 Task: Create a blank project AgileResolve with privacy Public and default view as List and in the team Taskers . Create three sections in the project as To-Do, Doing and Done
Action: Mouse moved to (710, 573)
Screenshot: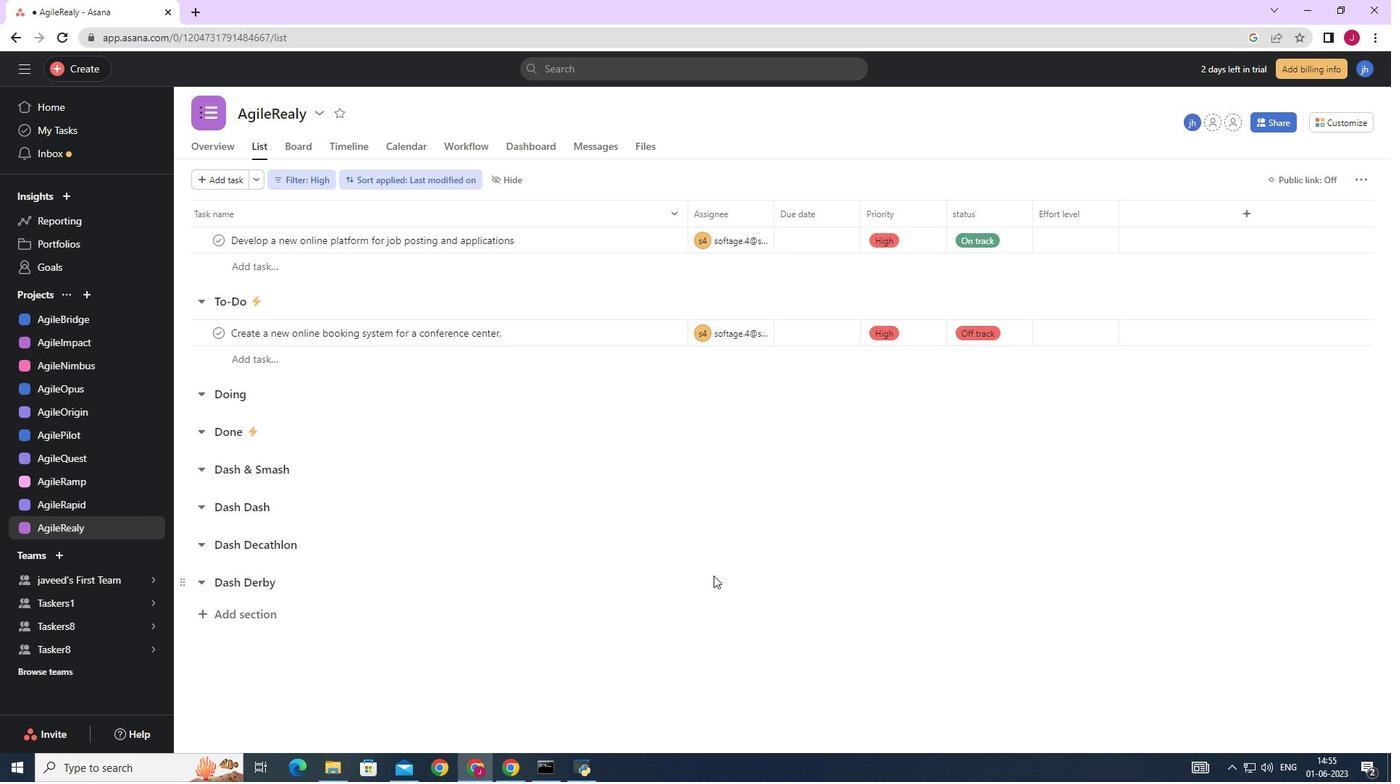 
Action: Mouse scrolled (710, 574) with delta (0, 0)
Screenshot: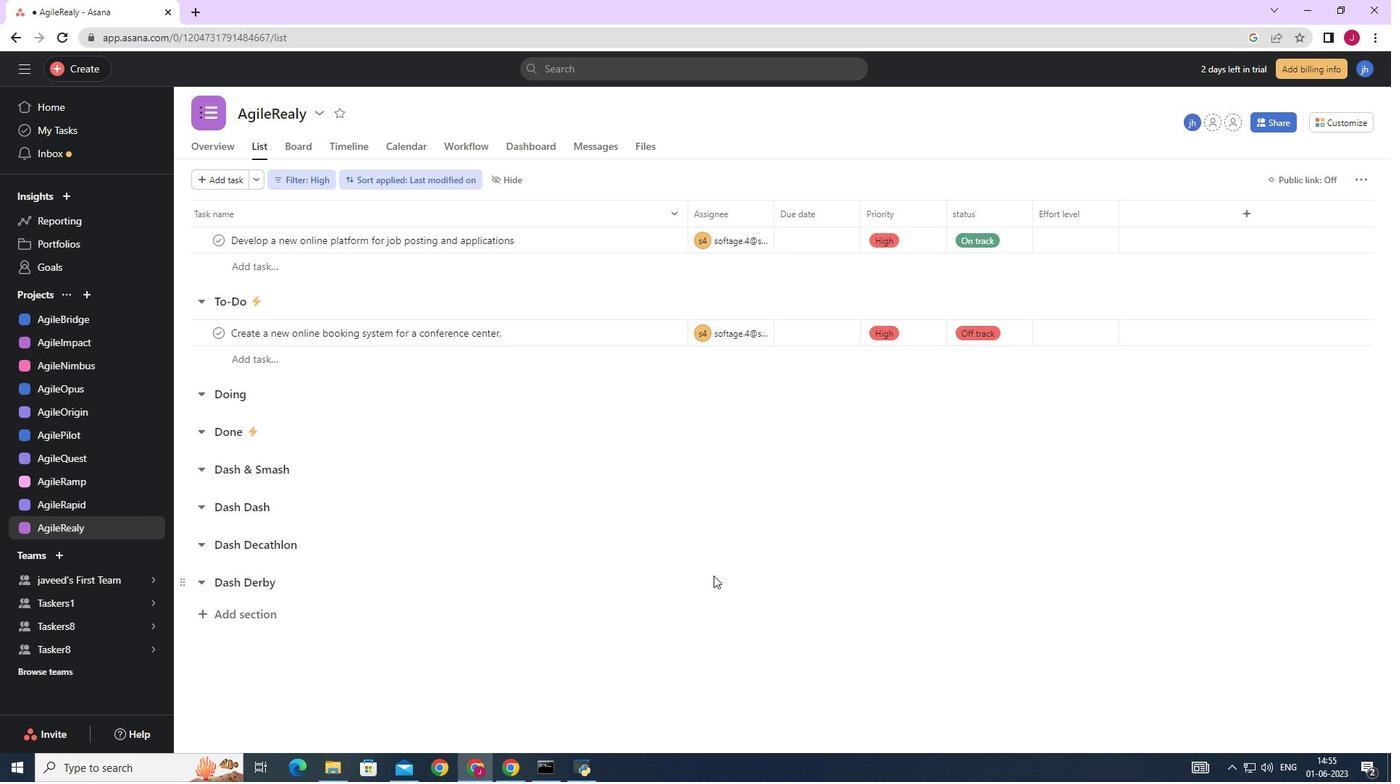 
Action: Mouse moved to (86, 294)
Screenshot: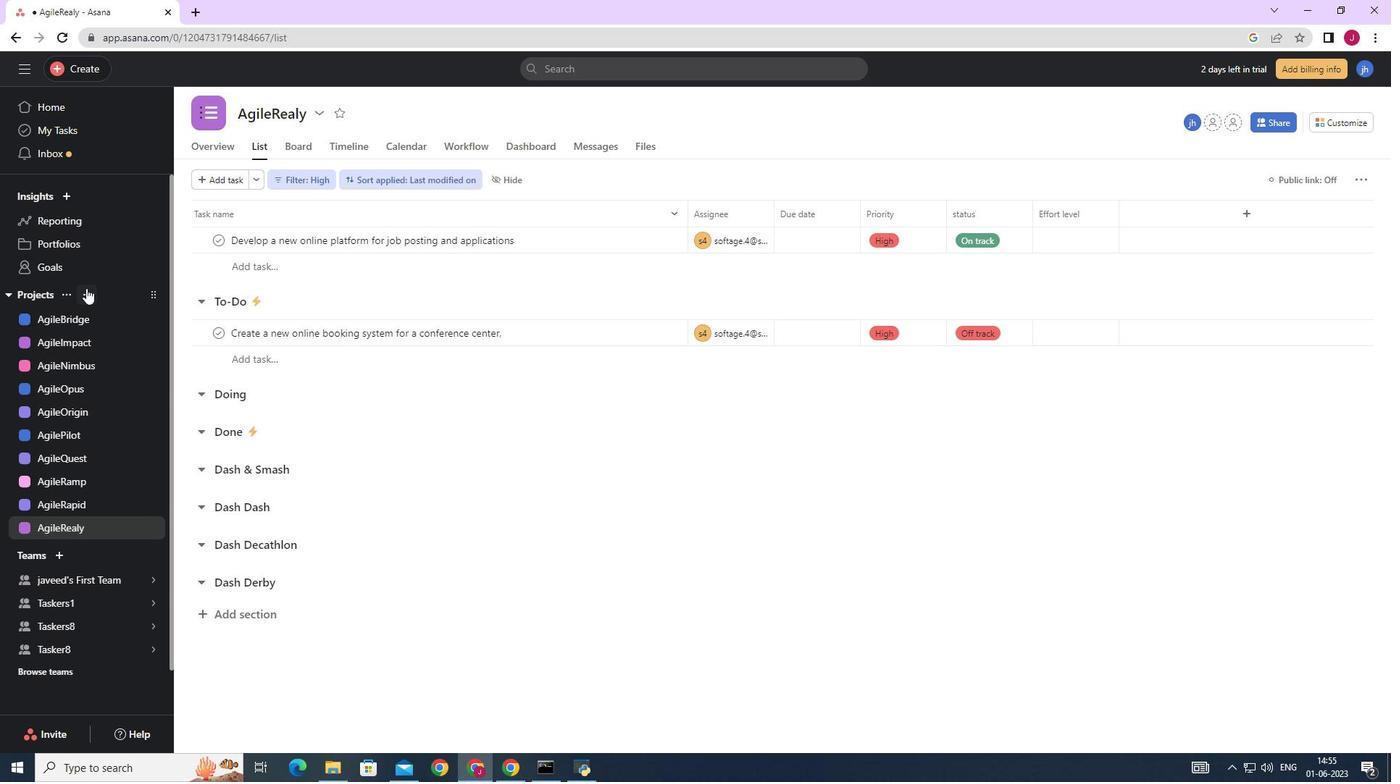 
Action: Mouse pressed left at (86, 294)
Screenshot: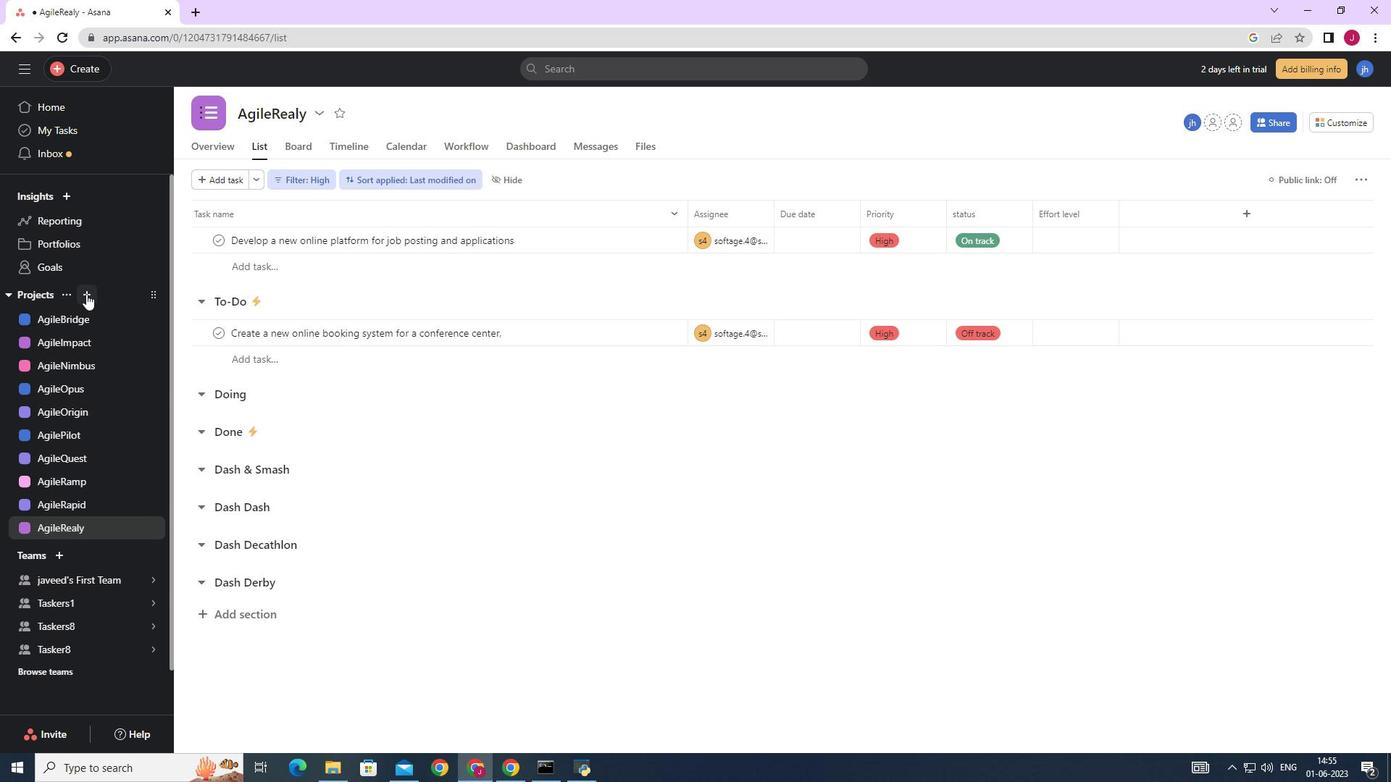 
Action: Mouse moved to (140, 323)
Screenshot: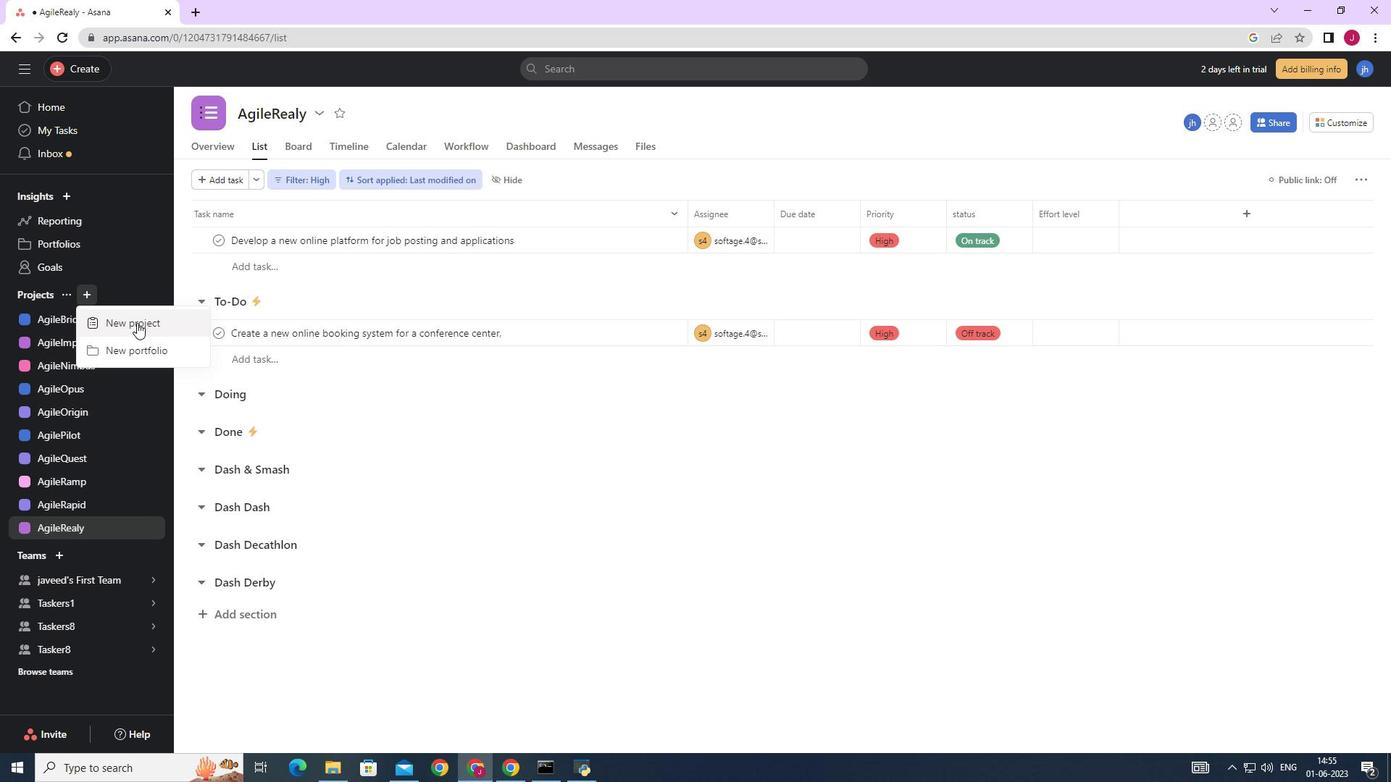 
Action: Mouse pressed left at (140, 323)
Screenshot: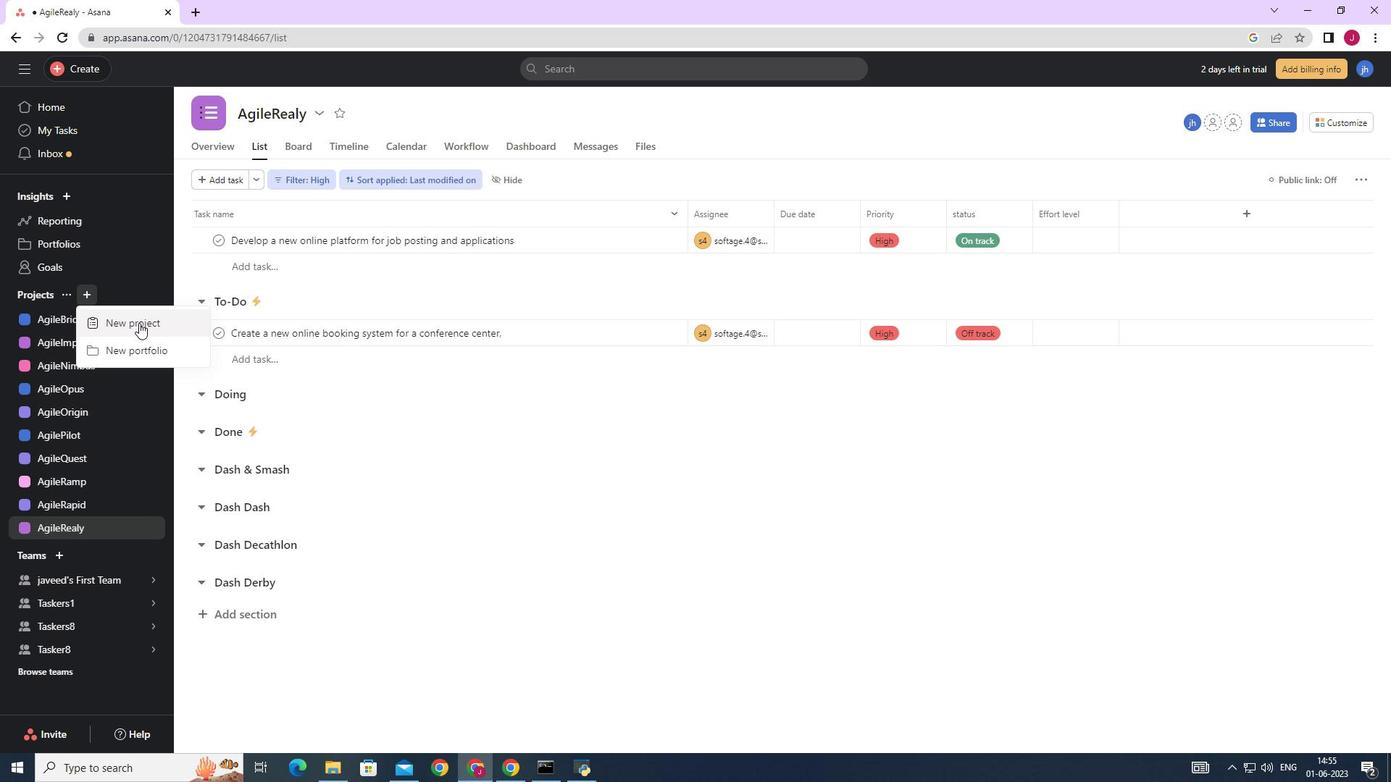 
Action: Mouse moved to (596, 294)
Screenshot: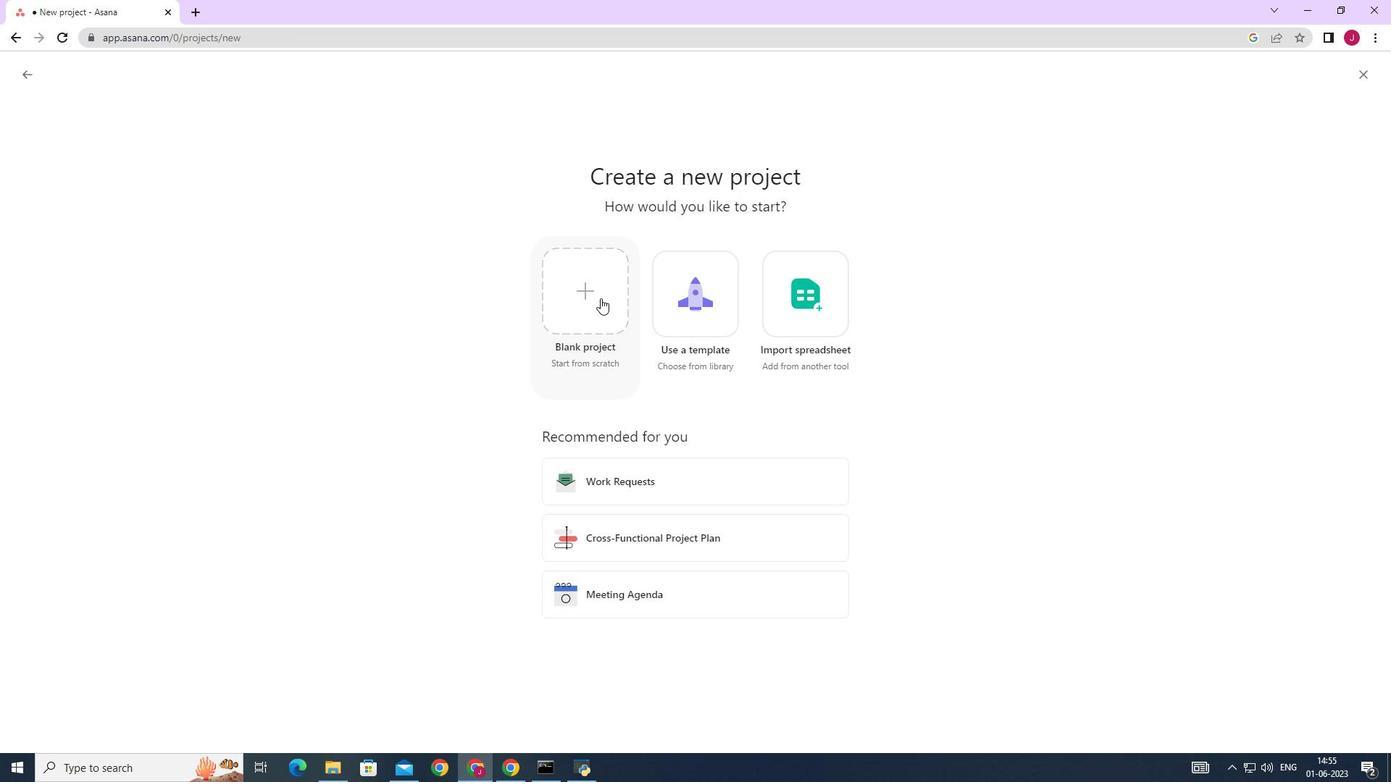 
Action: Mouse pressed left at (596, 294)
Screenshot: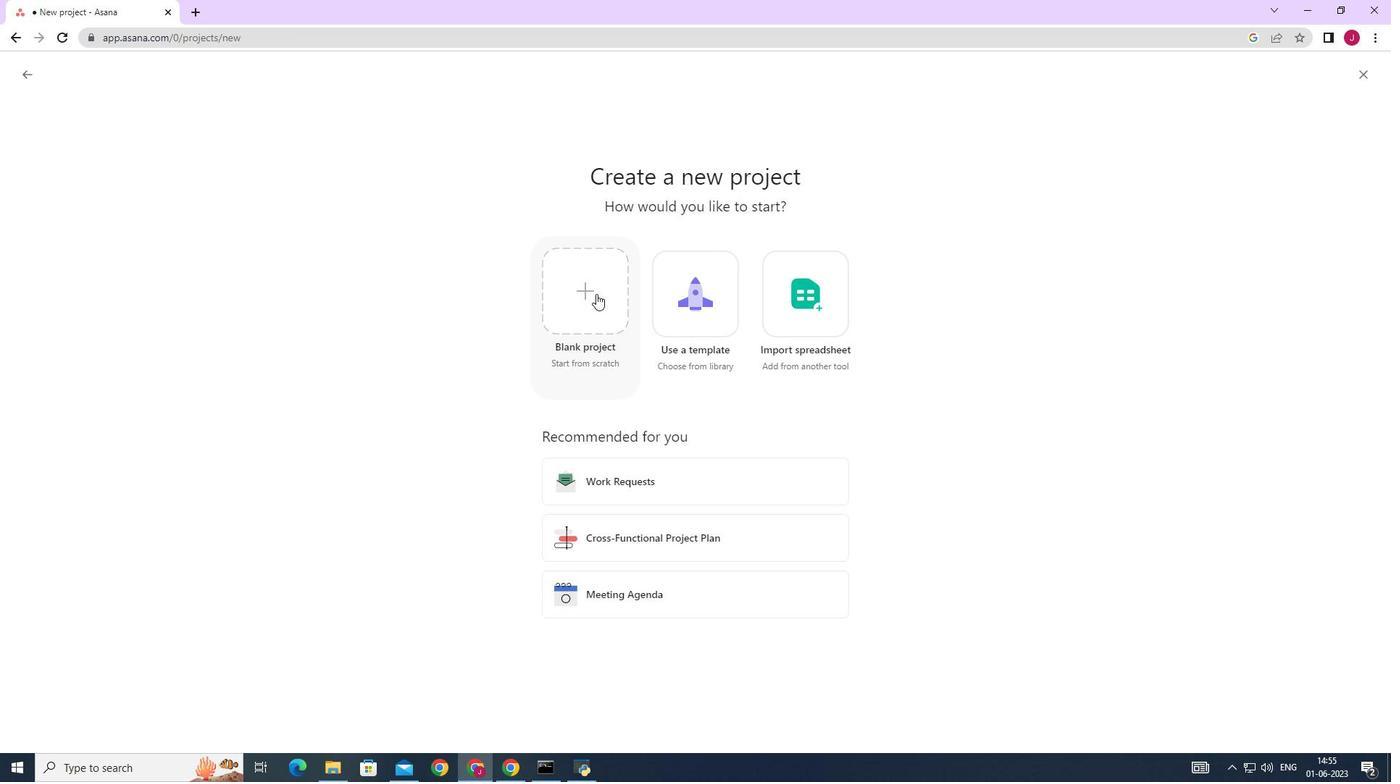 
Action: Mouse moved to (432, 202)
Screenshot: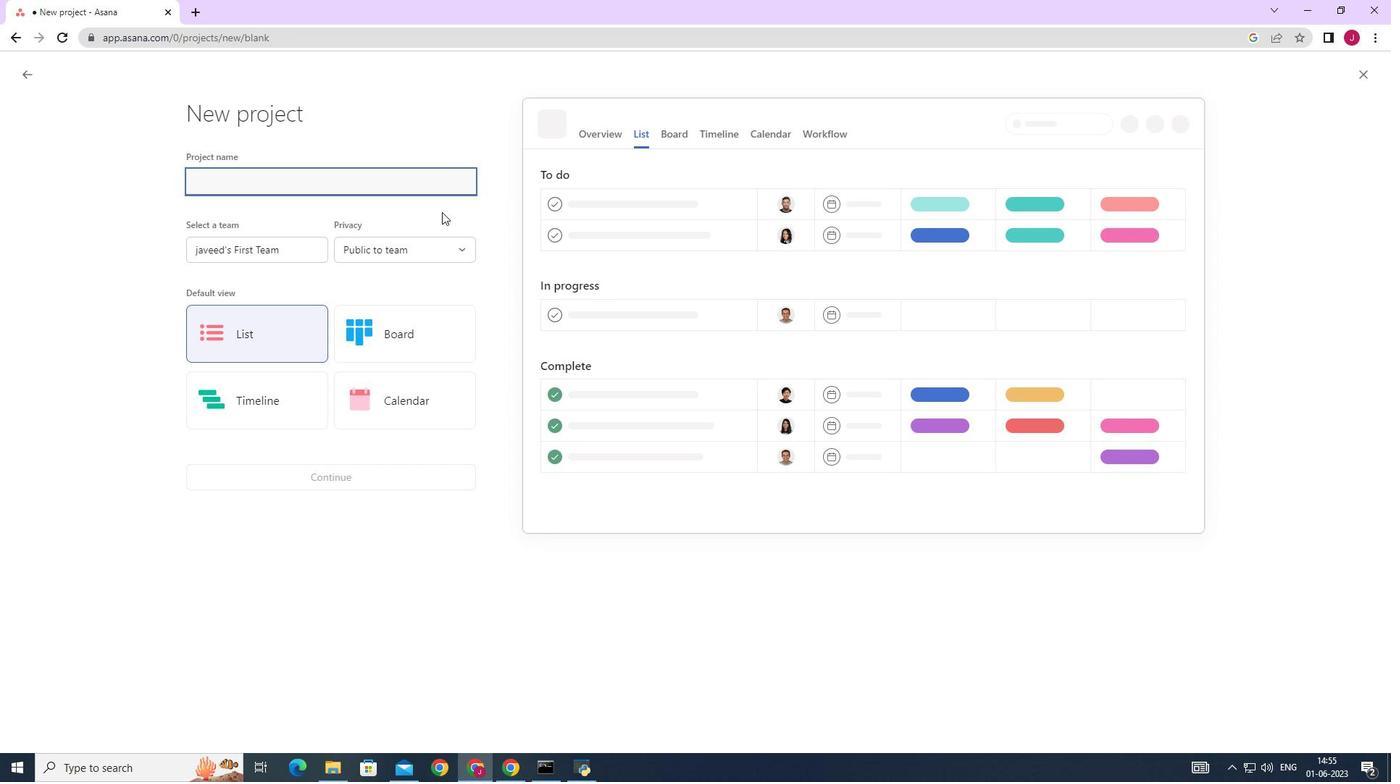 
Action: Key pressed <Key.caps_lock>A<Key.caps_lock>gile<Key.caps_lock>R<Key.caps_lock>esolve
Screenshot: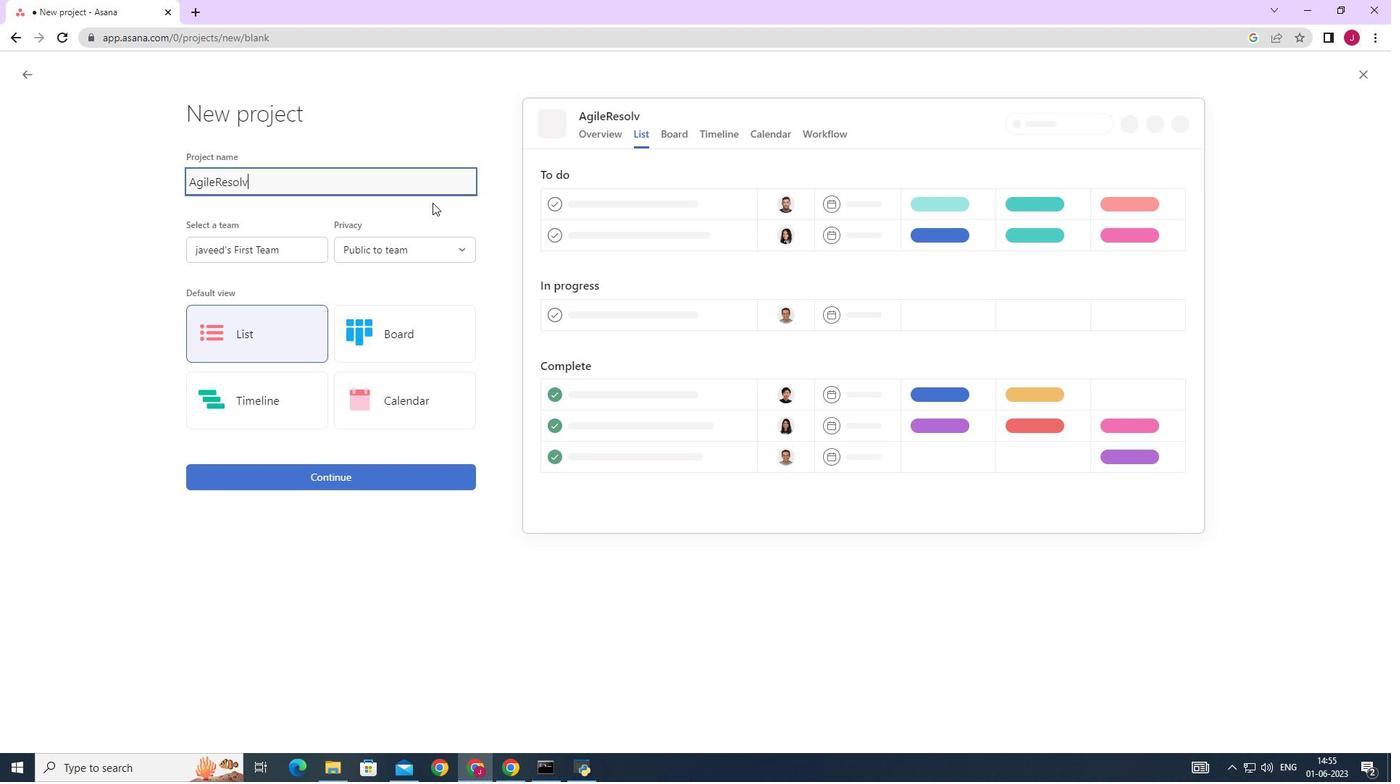 
Action: Mouse moved to (291, 250)
Screenshot: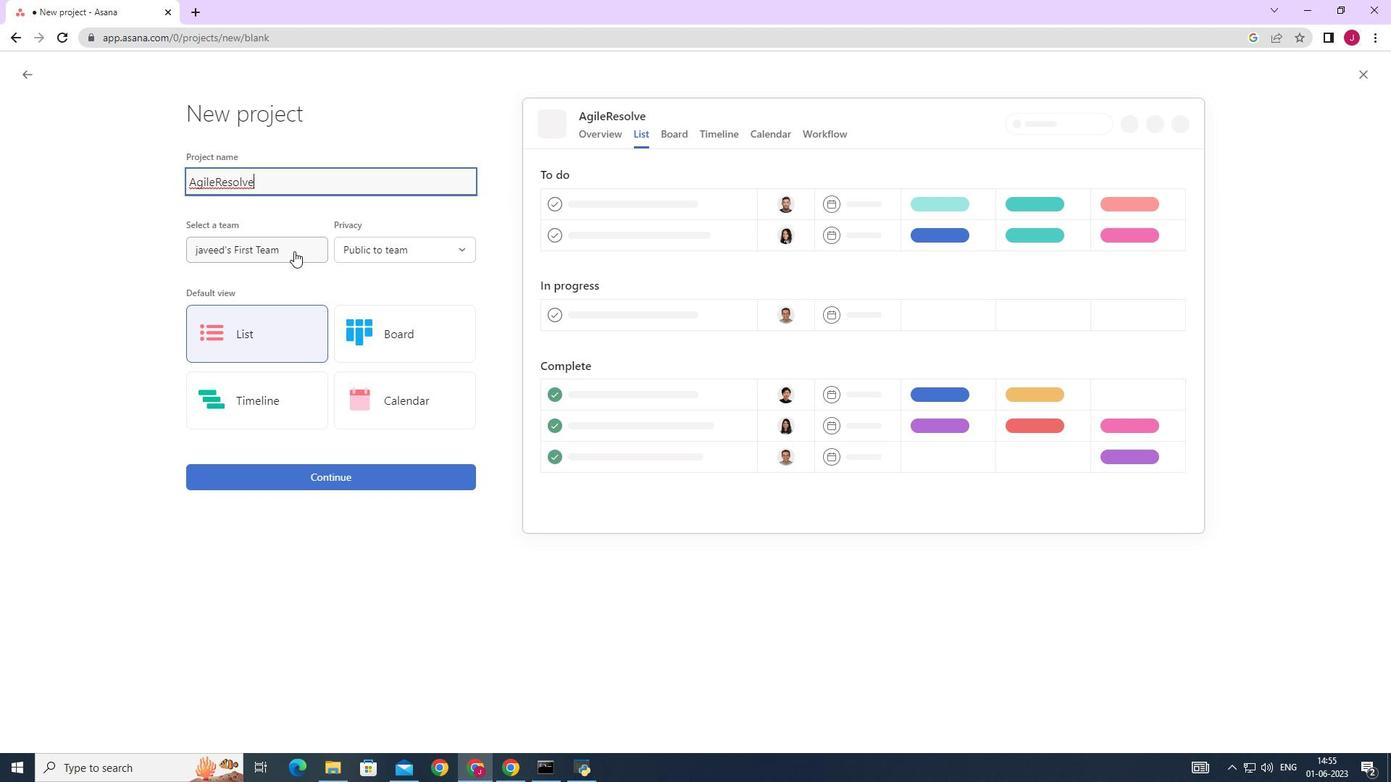 
Action: Mouse pressed left at (291, 250)
Screenshot: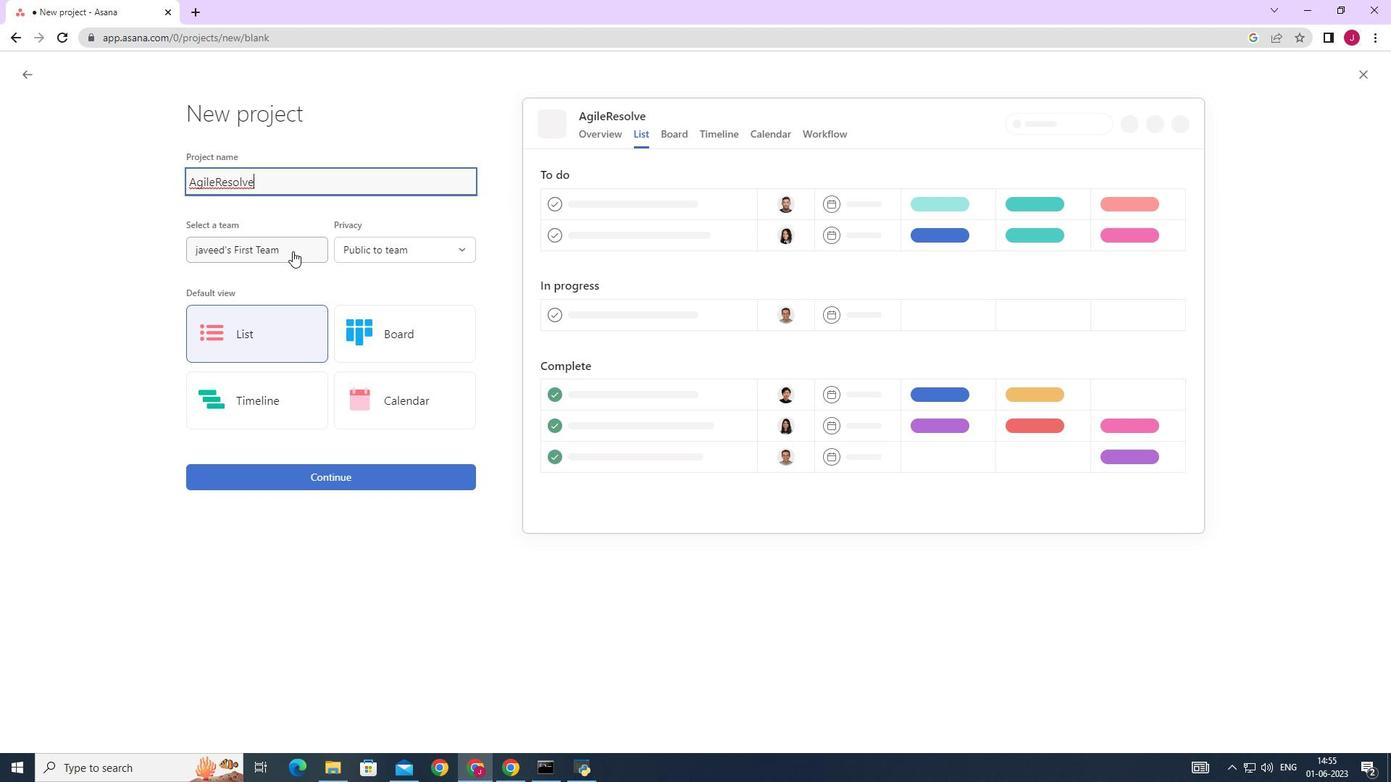 
Action: Mouse moved to (243, 306)
Screenshot: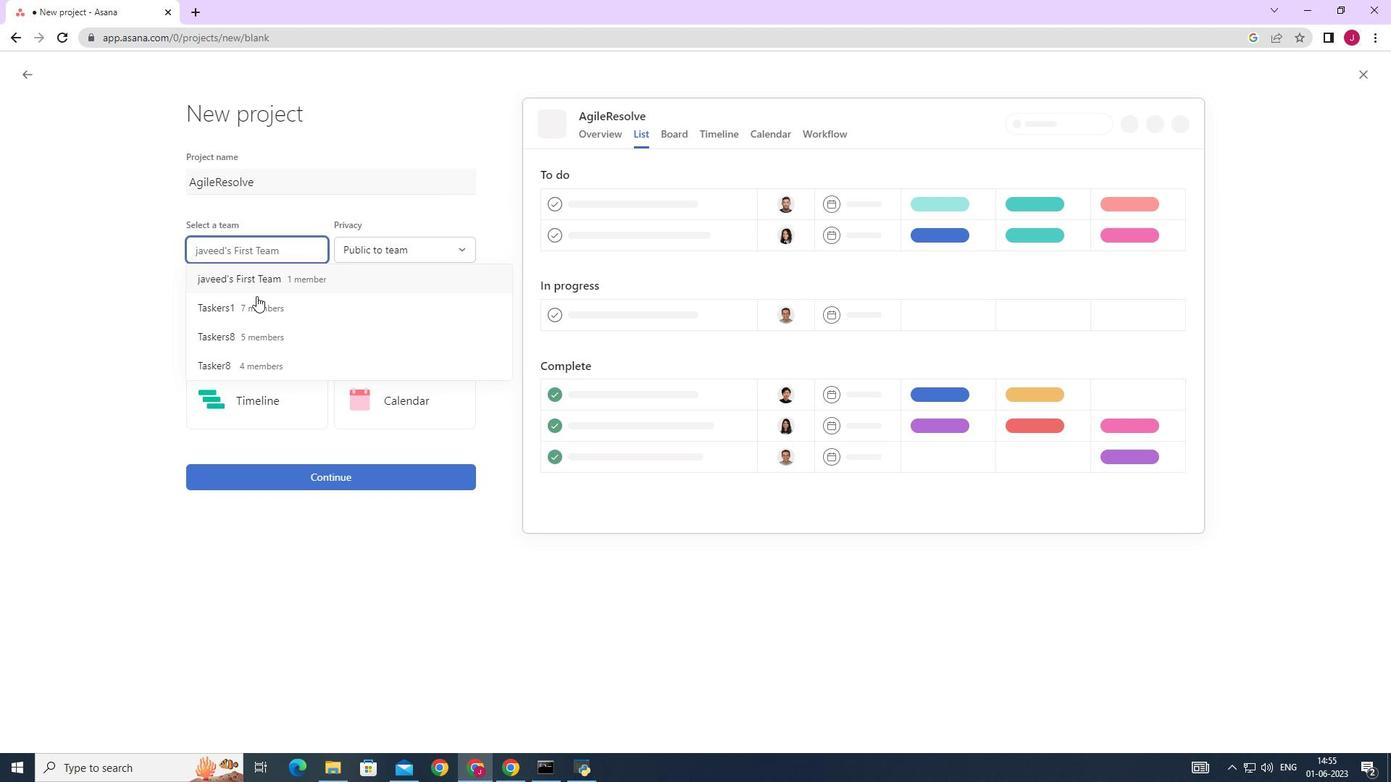 
Action: Mouse pressed left at (243, 306)
Screenshot: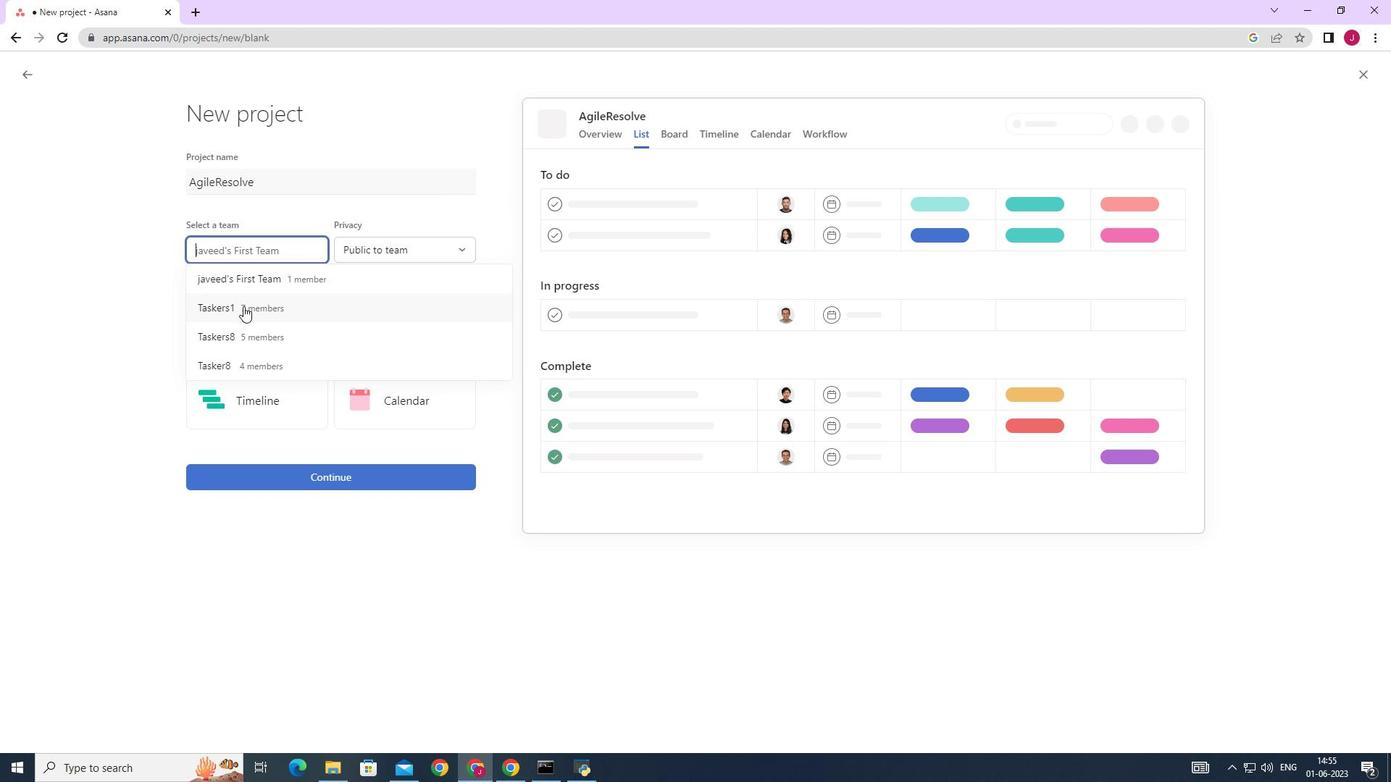 
Action: Mouse moved to (378, 241)
Screenshot: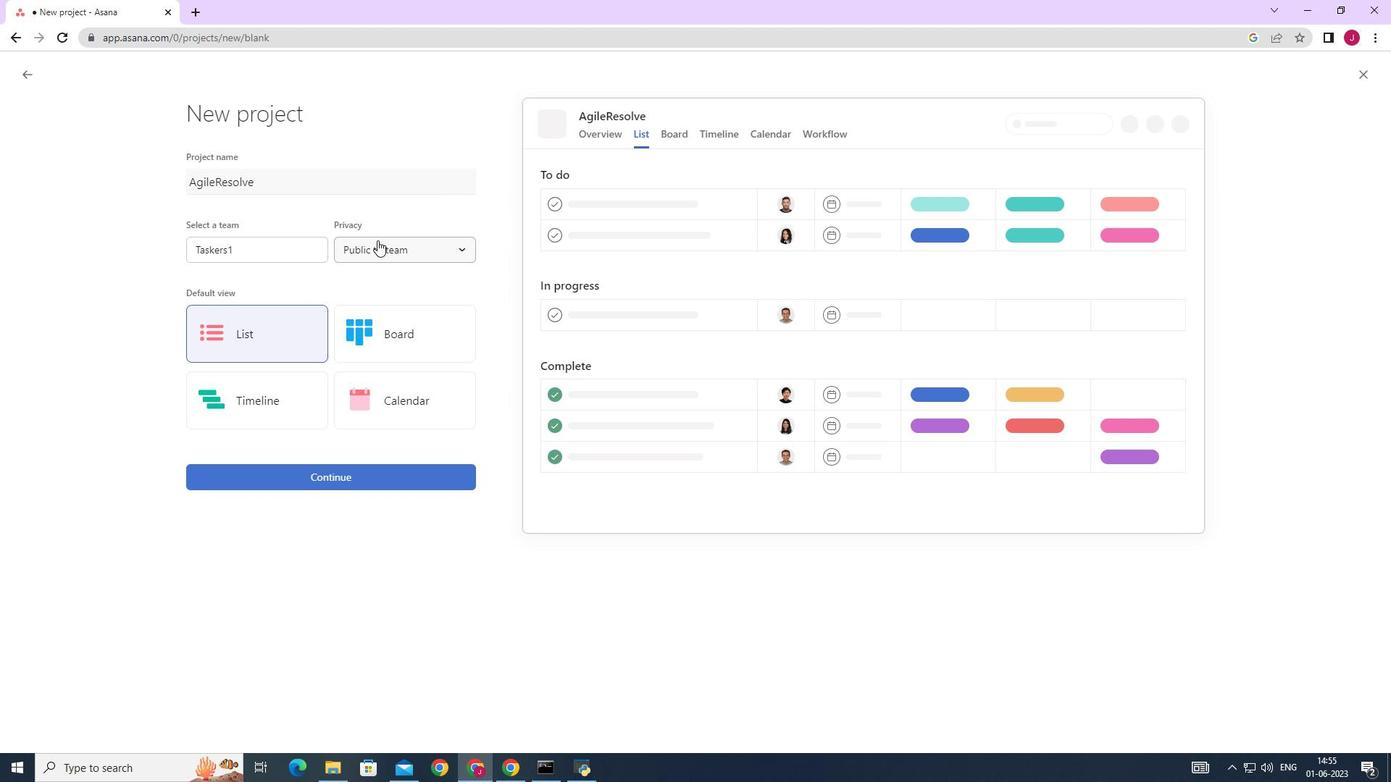 
Action: Mouse pressed left at (378, 241)
Screenshot: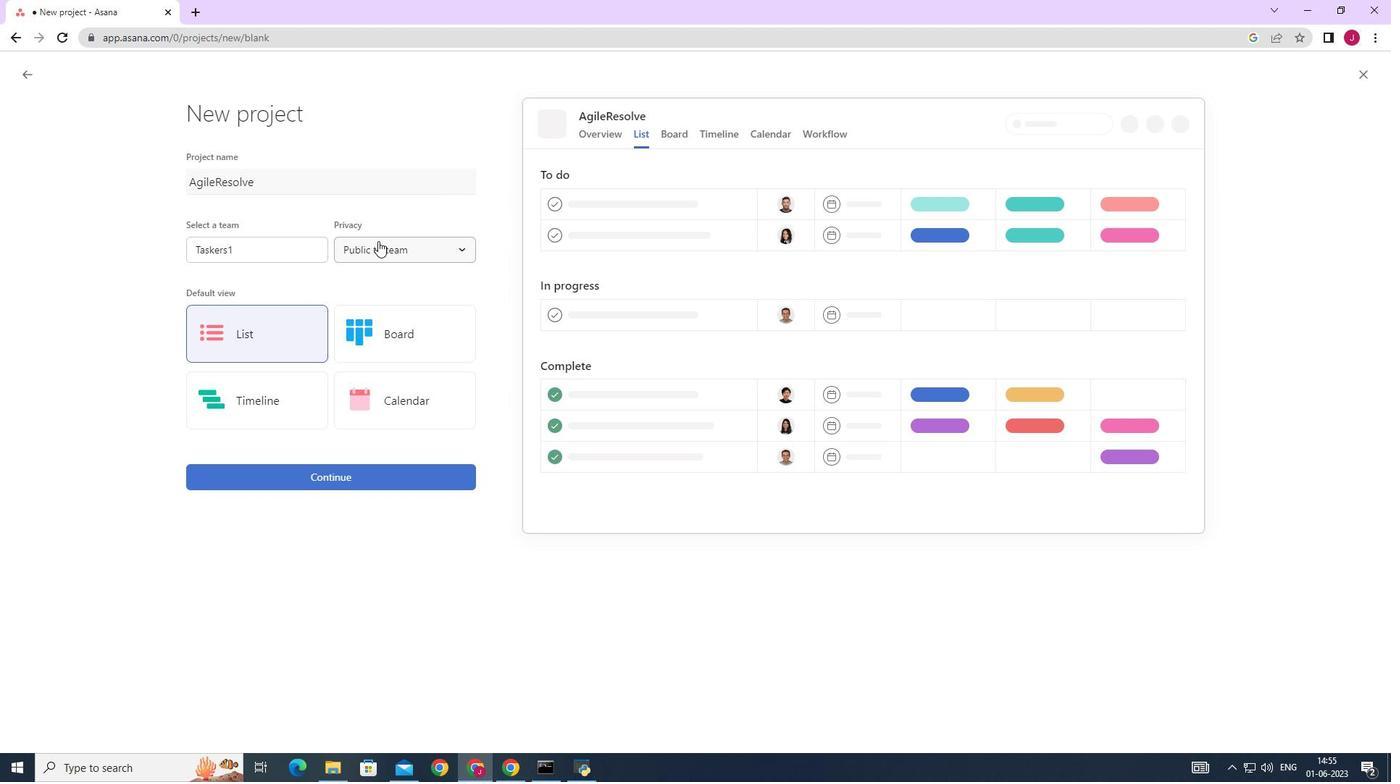 
Action: Mouse moved to (398, 281)
Screenshot: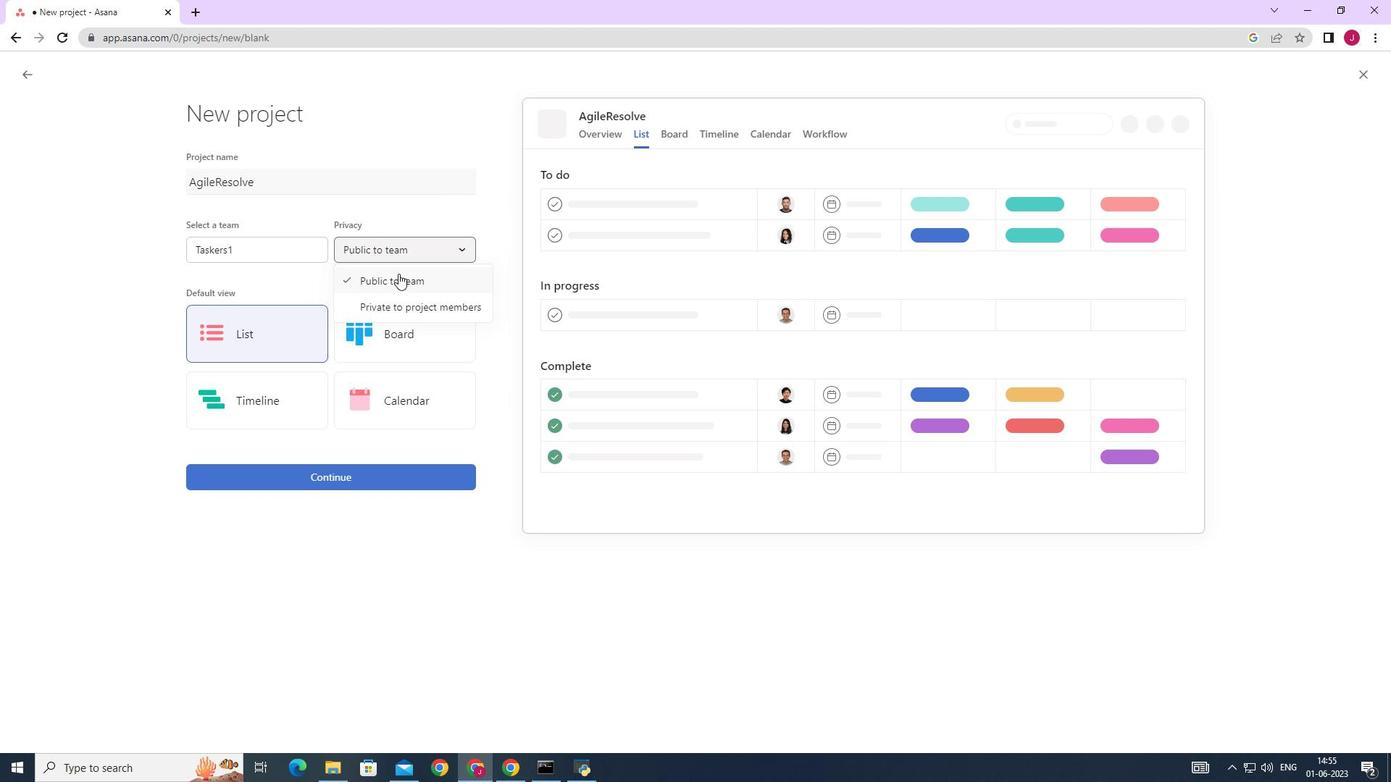 
Action: Mouse pressed left at (398, 281)
Screenshot: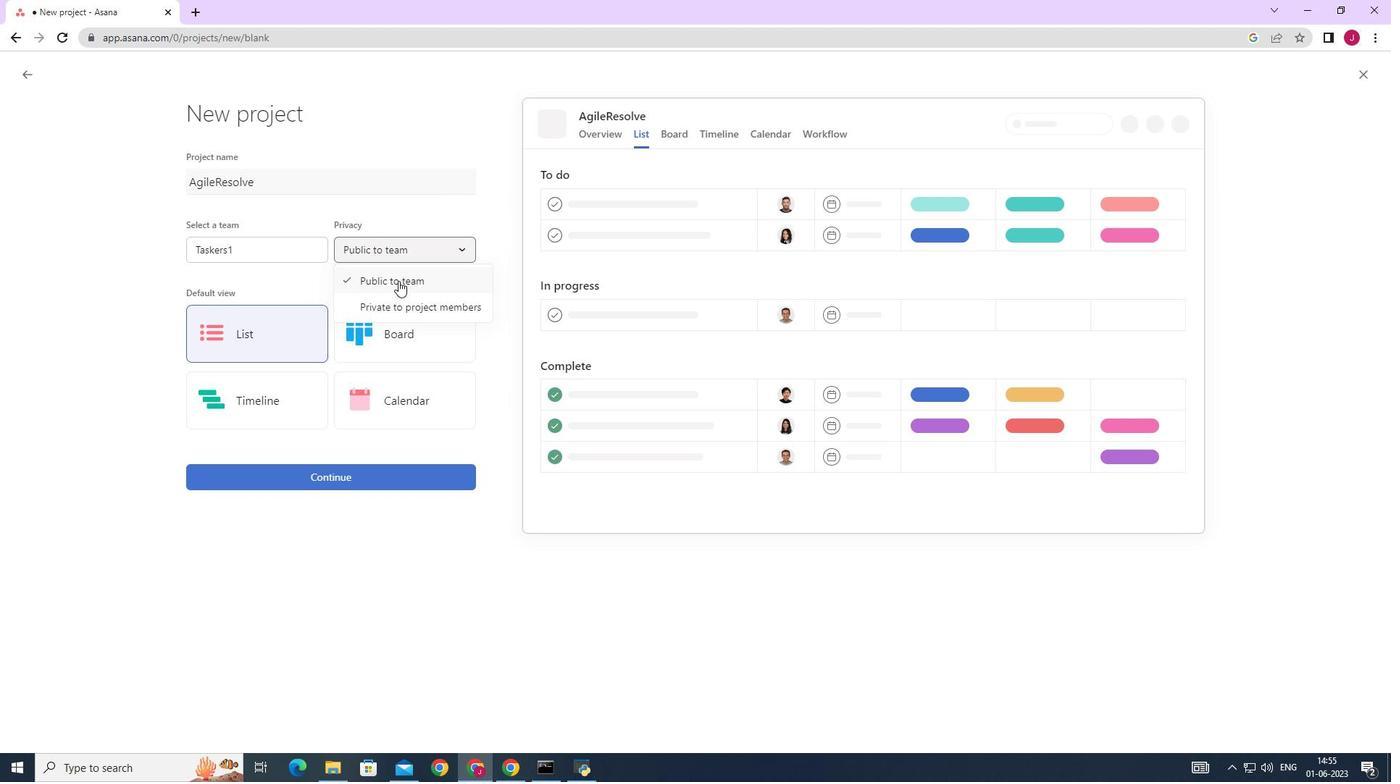 
Action: Mouse moved to (298, 342)
Screenshot: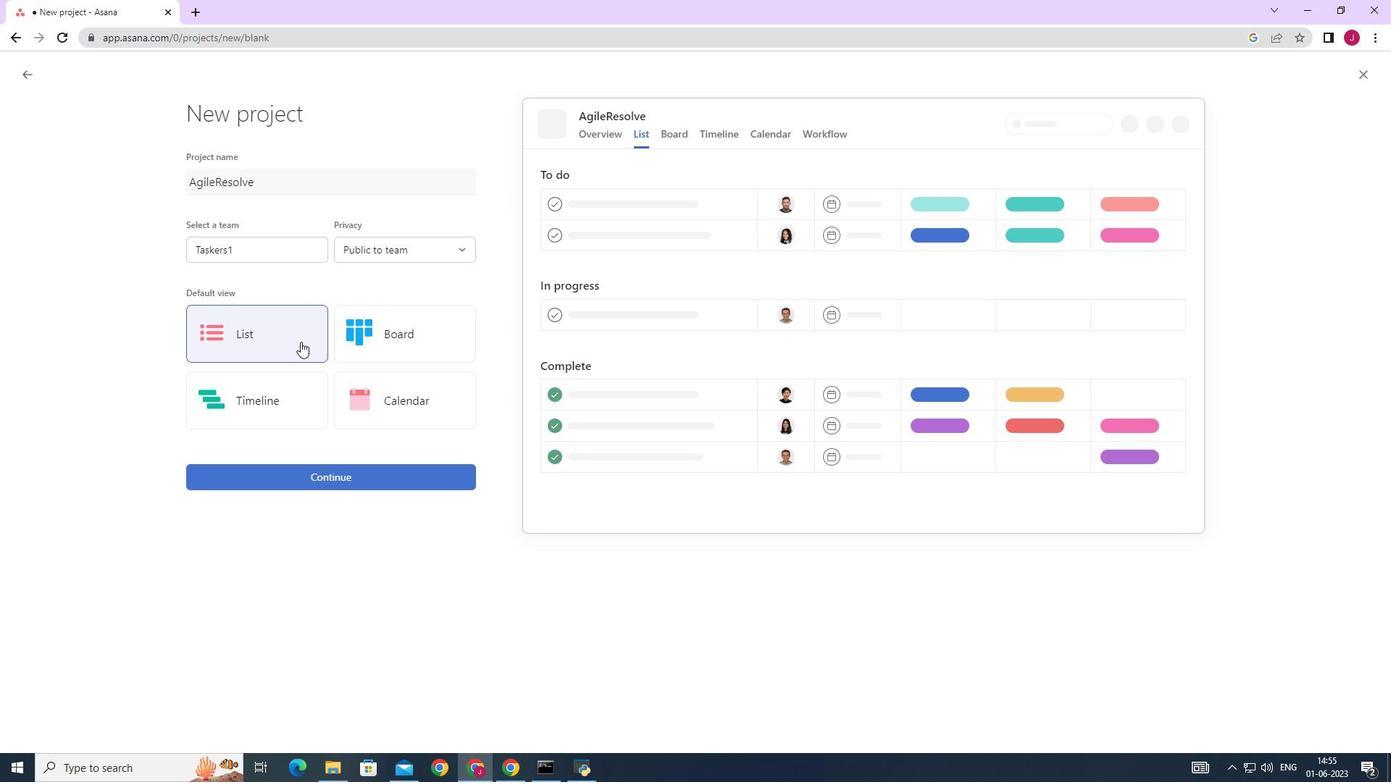 
Action: Mouse pressed left at (298, 342)
Screenshot: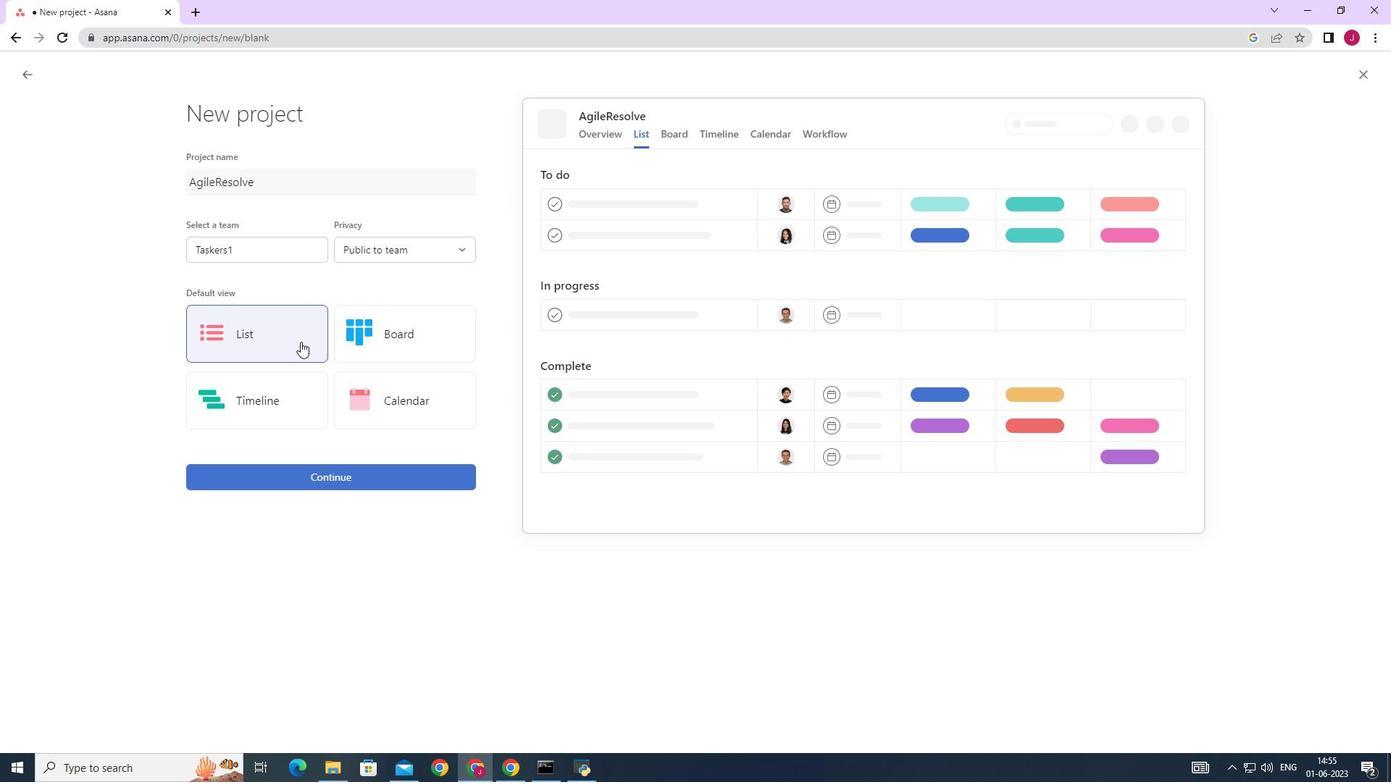 
Action: Mouse moved to (341, 470)
Screenshot: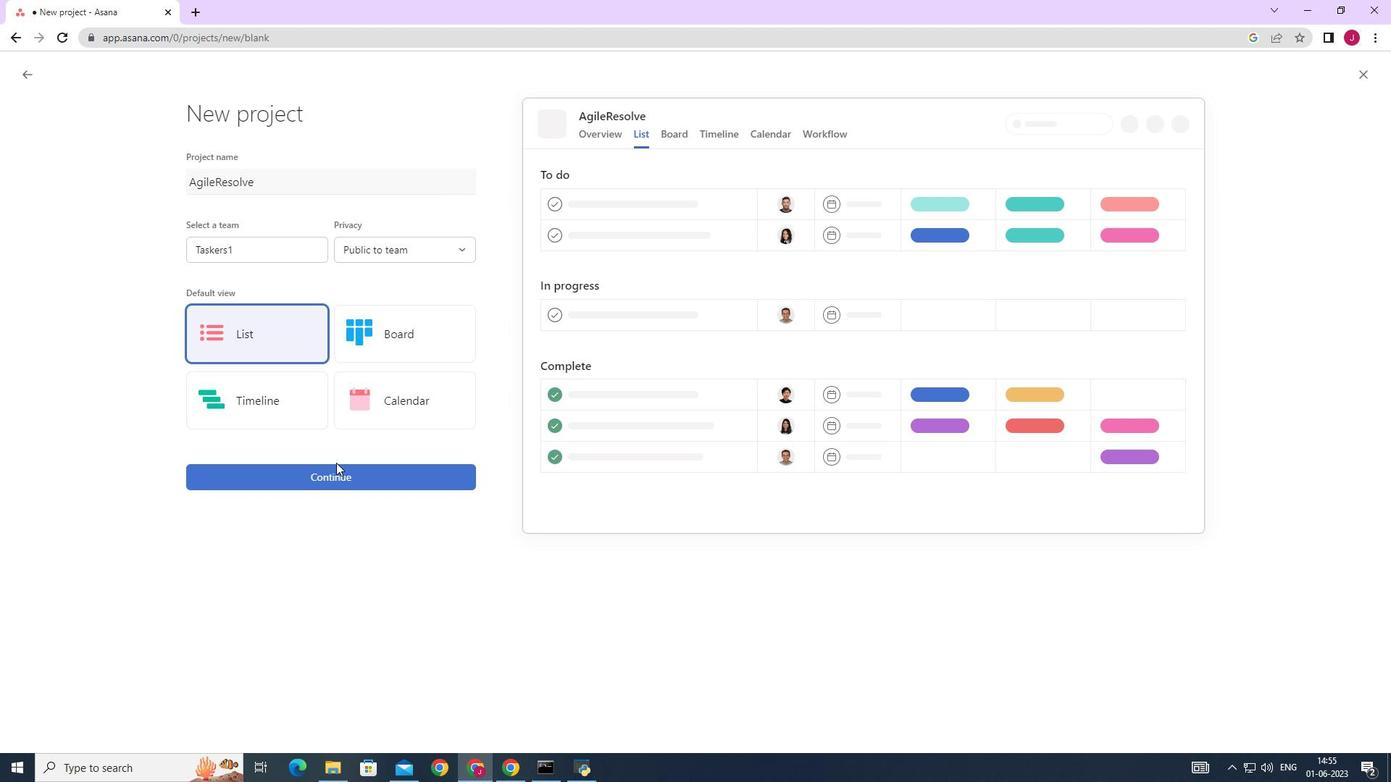 
Action: Mouse pressed left at (341, 470)
Screenshot: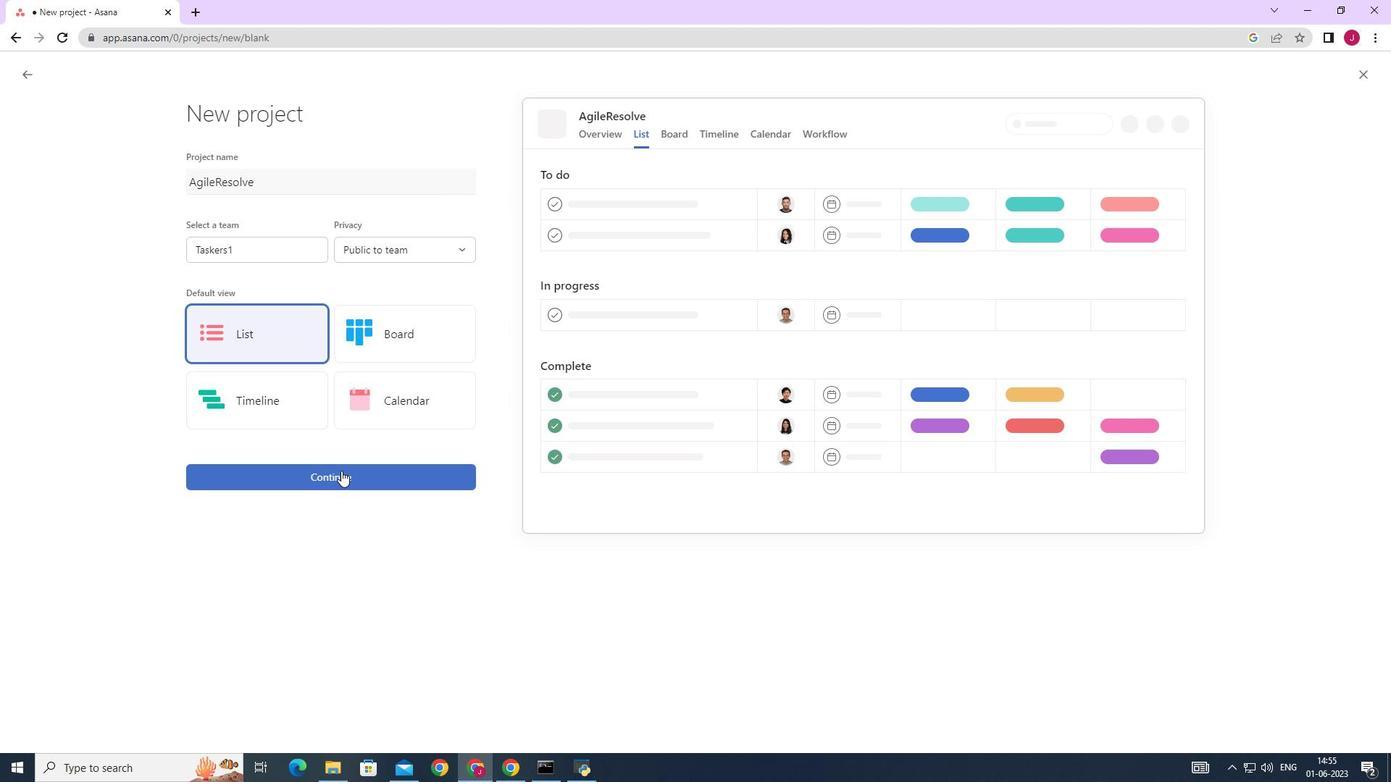 
Action: Mouse moved to (361, 395)
Screenshot: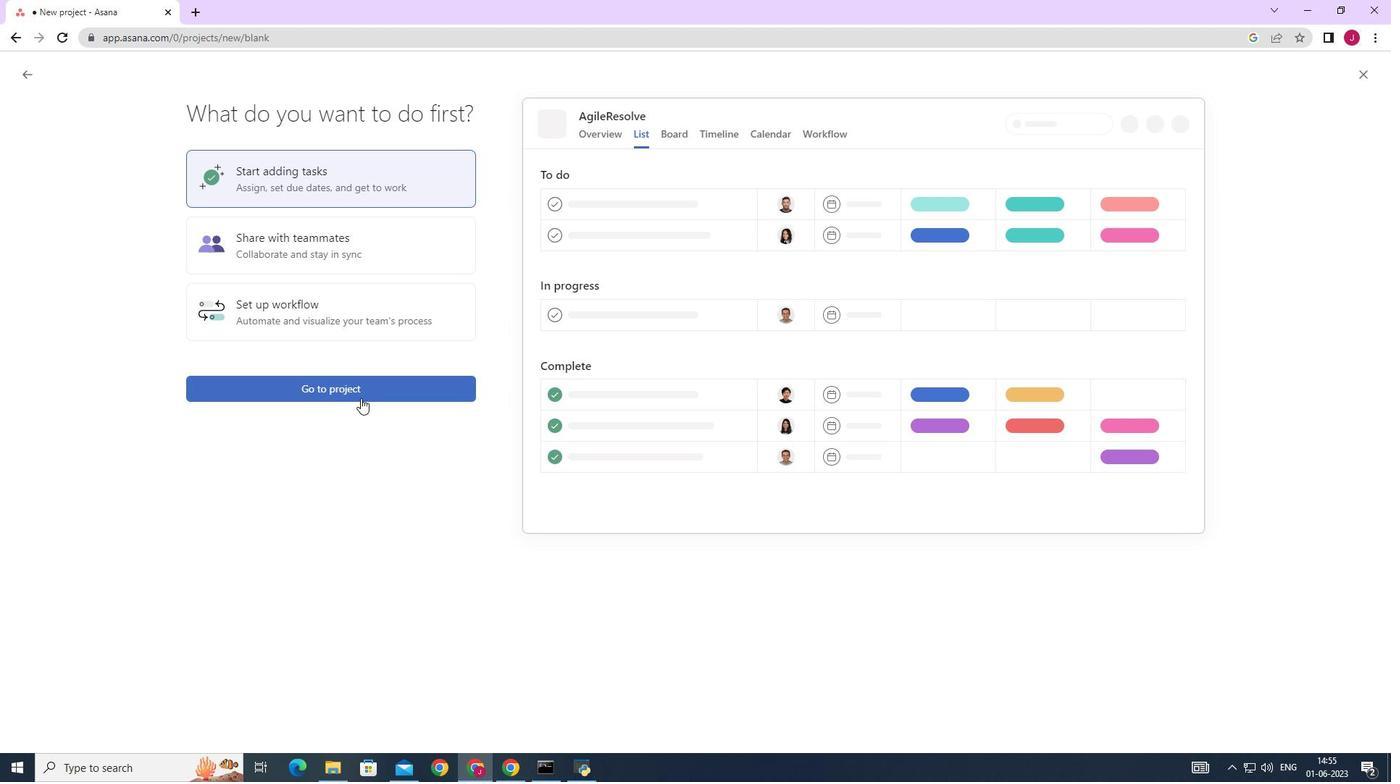 
Action: Mouse pressed left at (361, 395)
Screenshot: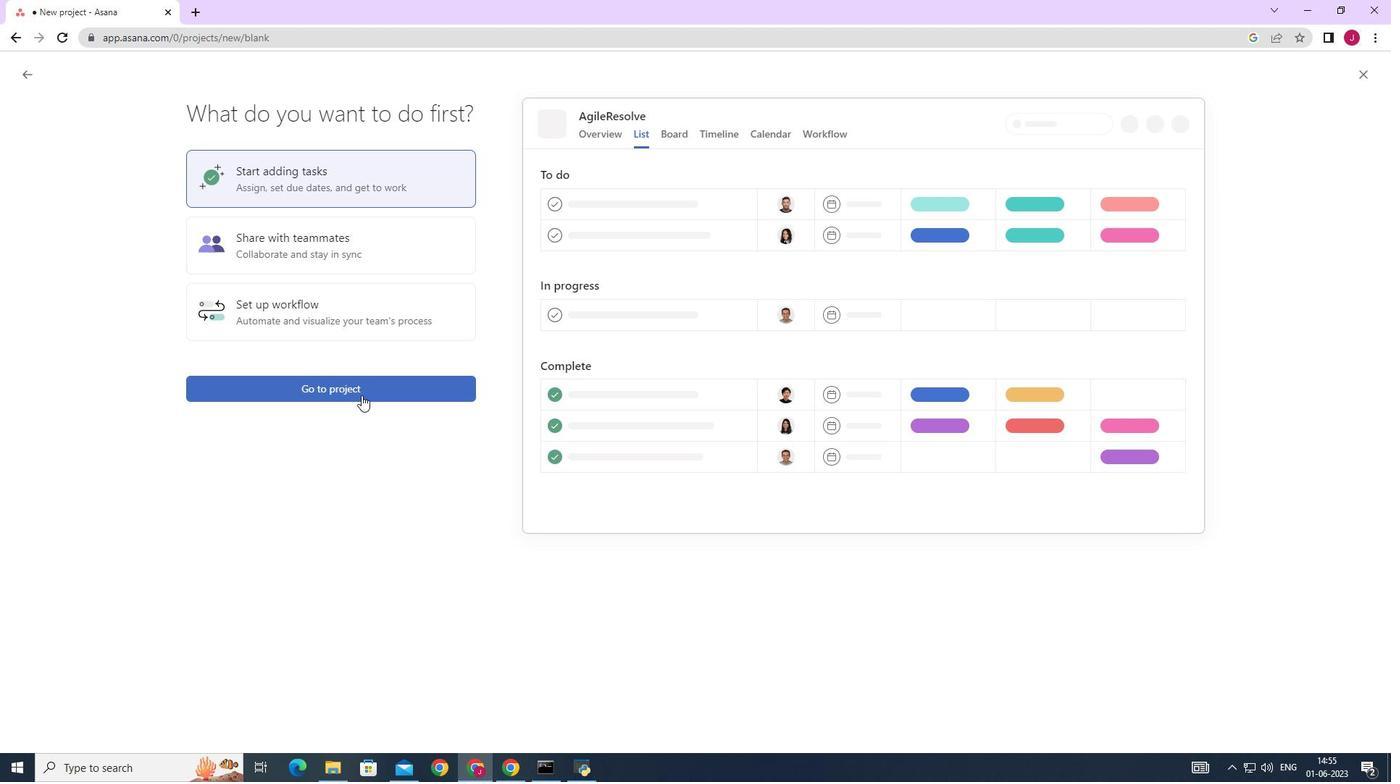 
Action: Mouse moved to (259, 316)
Screenshot: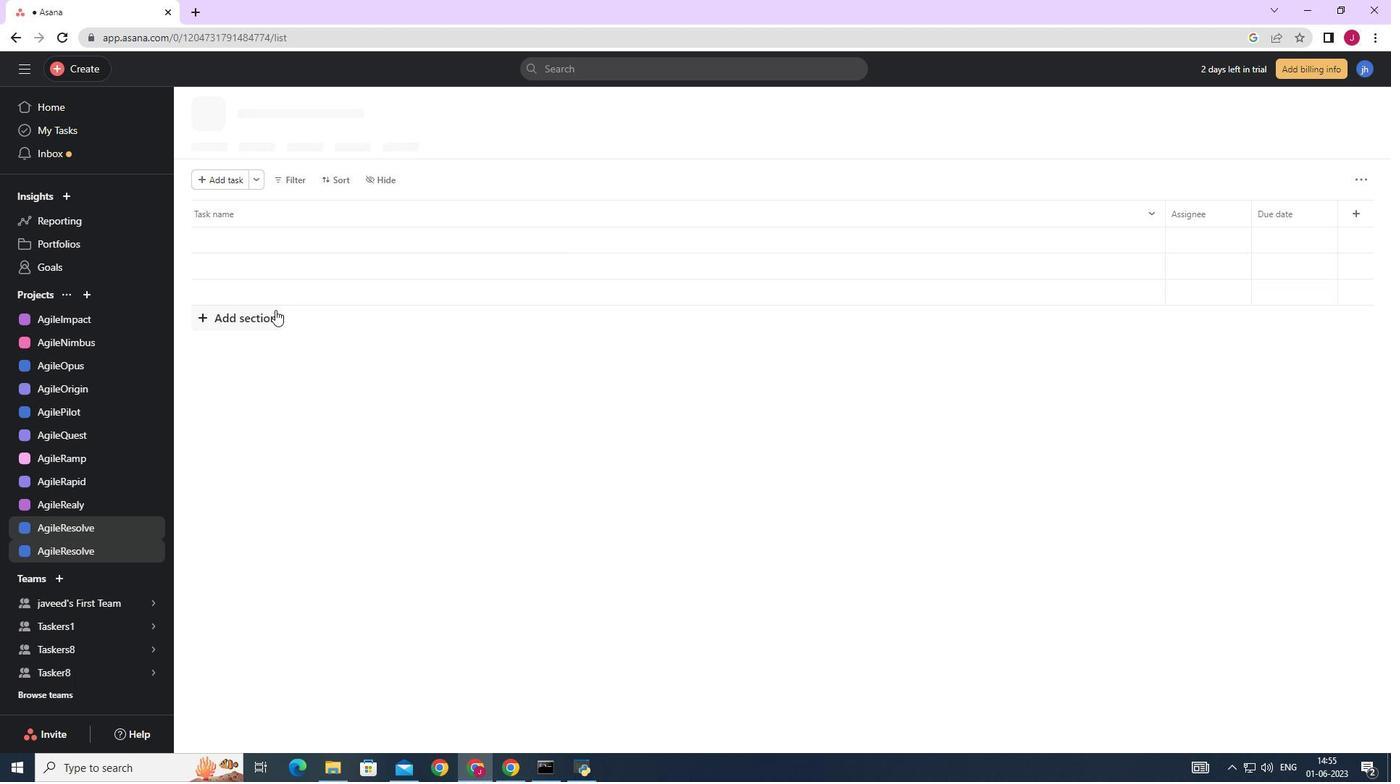 
Action: Mouse pressed left at (259, 316)
Screenshot: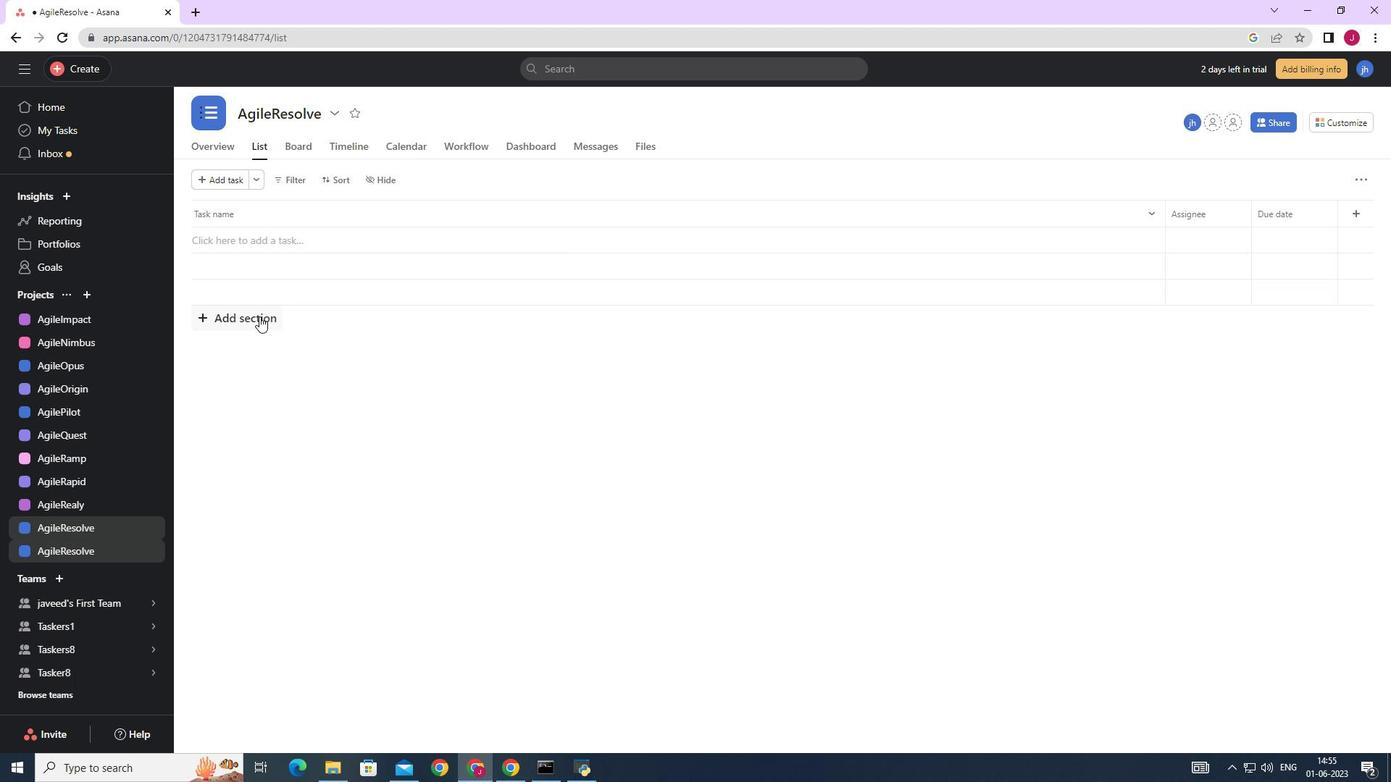 
Action: Key pressed <Key.caps_lock>T<Key.caps_lock>o-<Key.caps_lock>D<Key.caps_lock>o
Screenshot: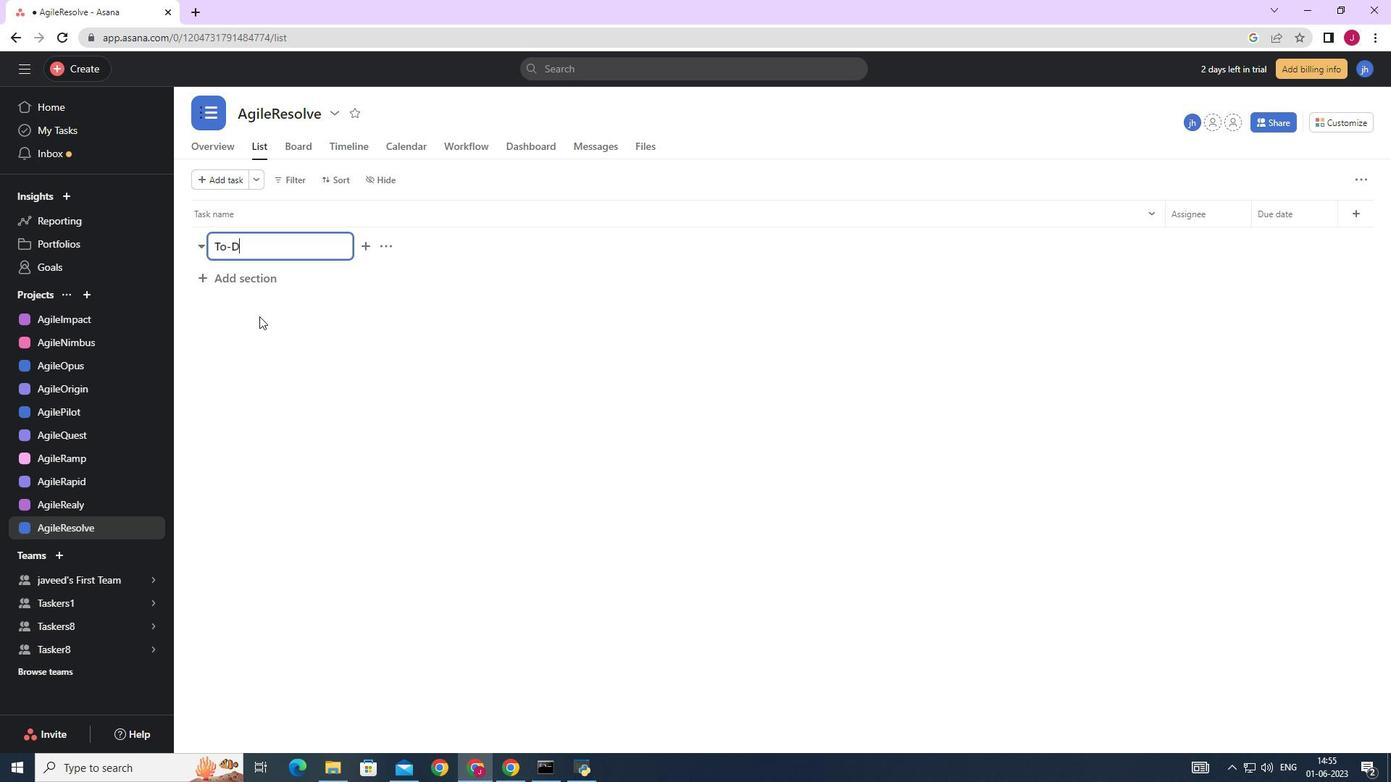 
Action: Mouse moved to (252, 279)
Screenshot: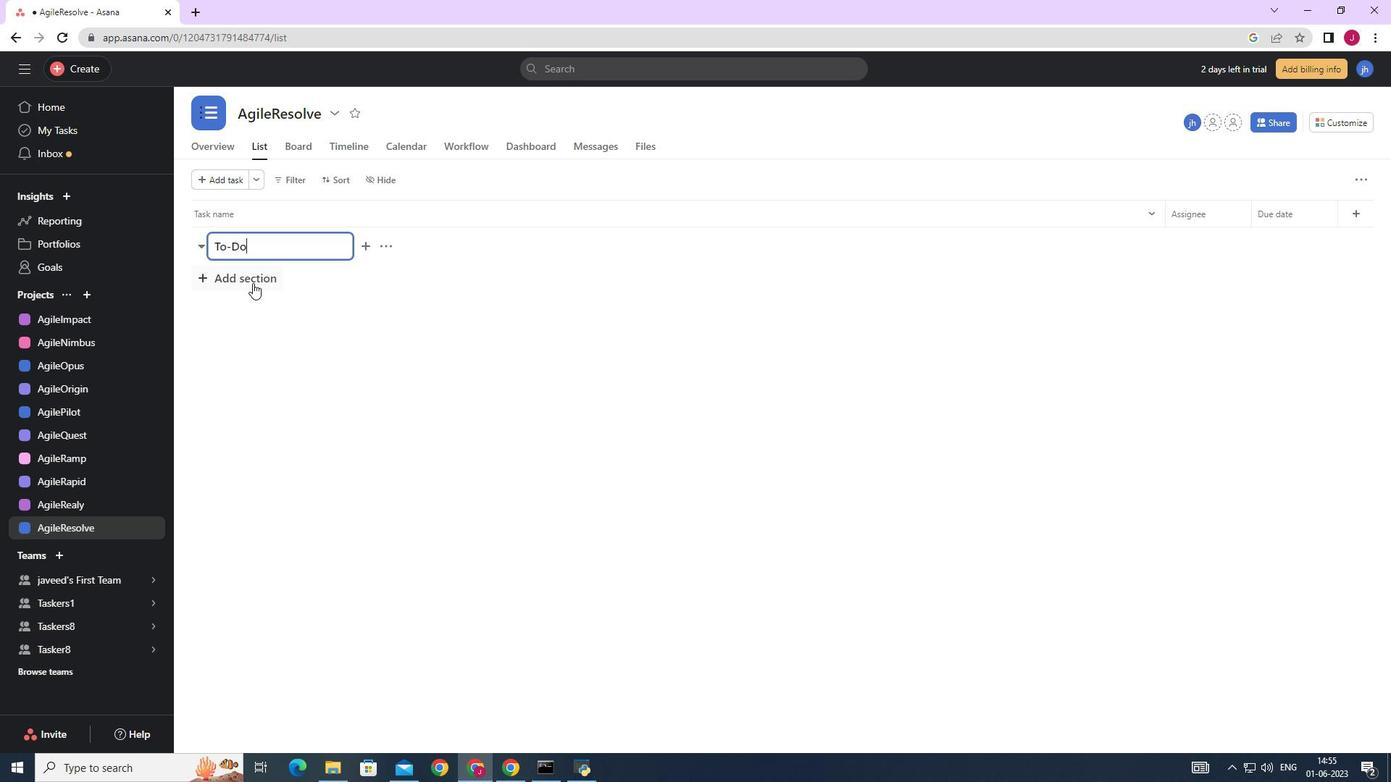 
Action: Mouse pressed left at (252, 279)
Screenshot: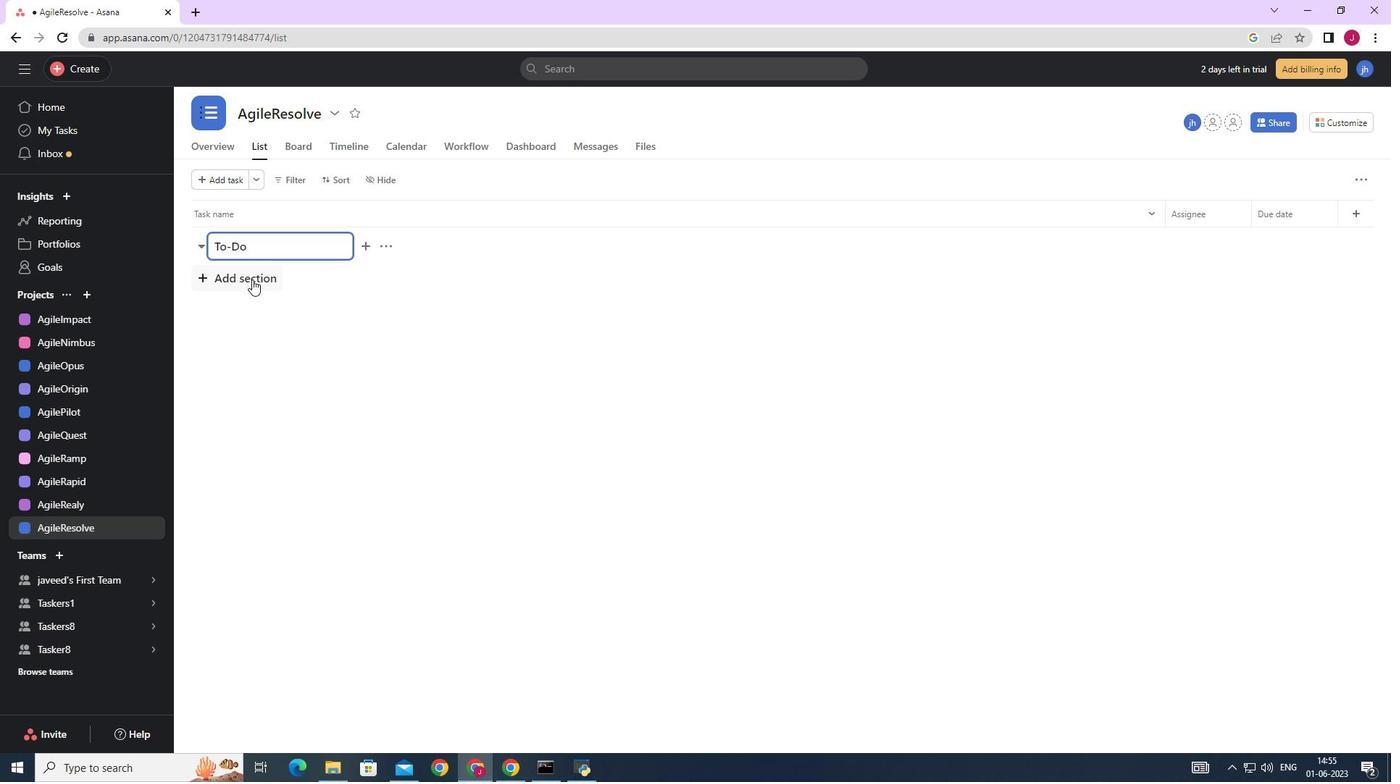 
Action: Key pressed <Key.caps_lock>D<Key.caps_lock>oing
Screenshot: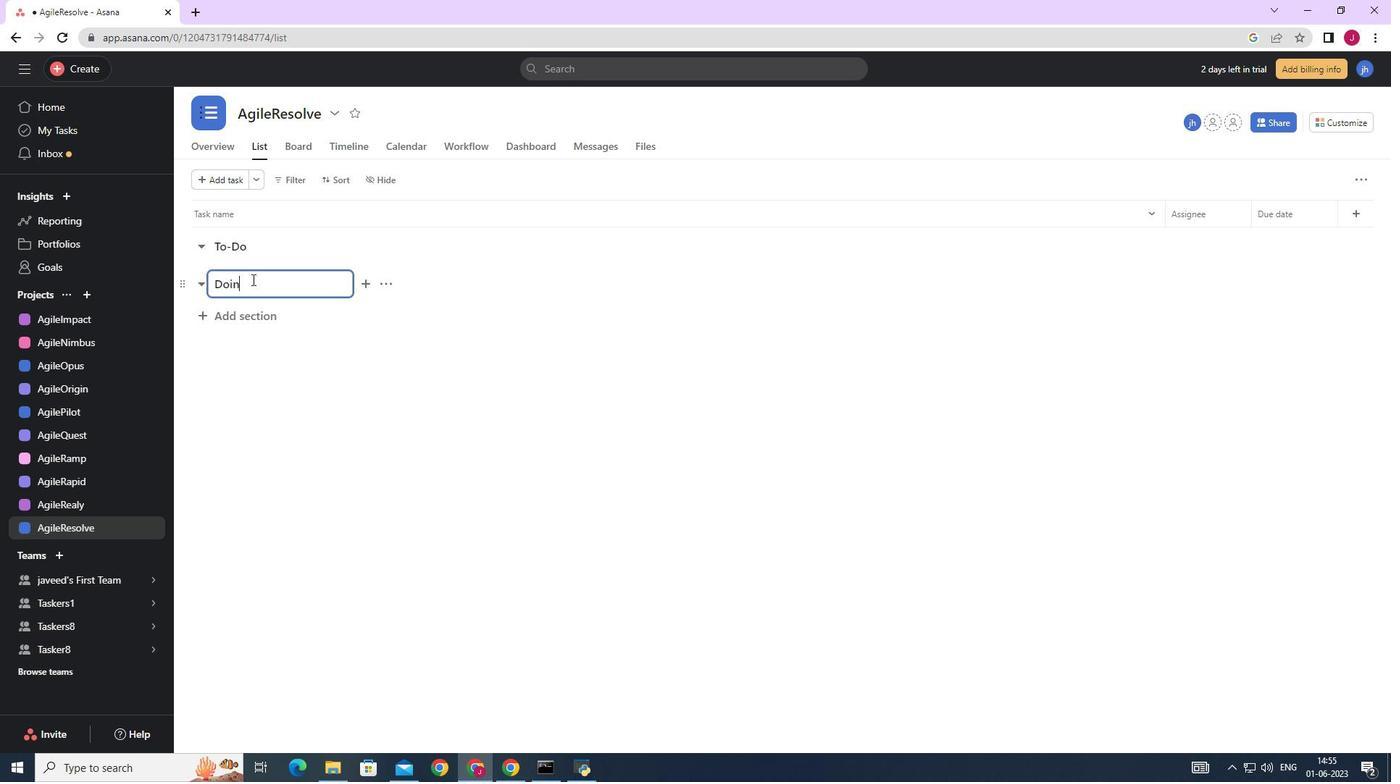 
Action: Mouse moved to (255, 319)
Screenshot: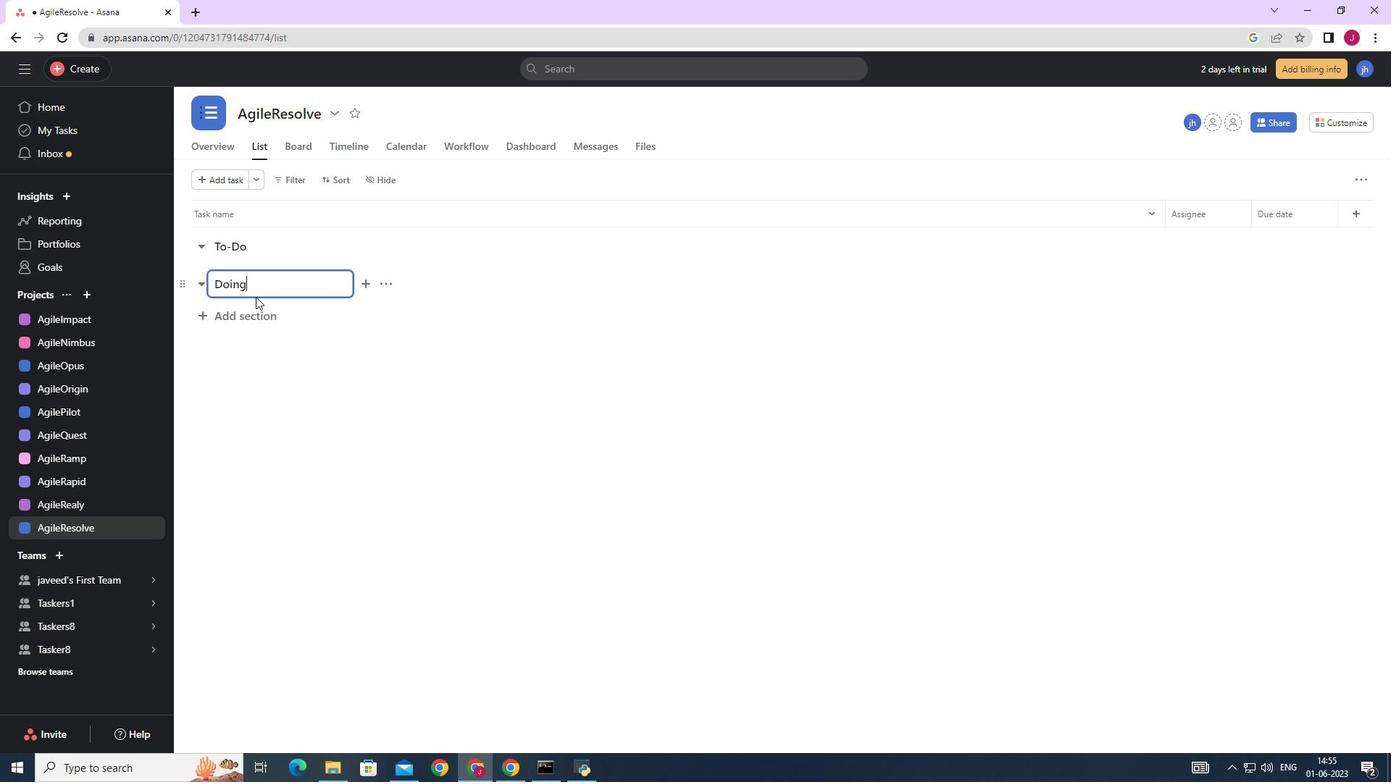 
Action: Mouse pressed left at (255, 319)
Screenshot: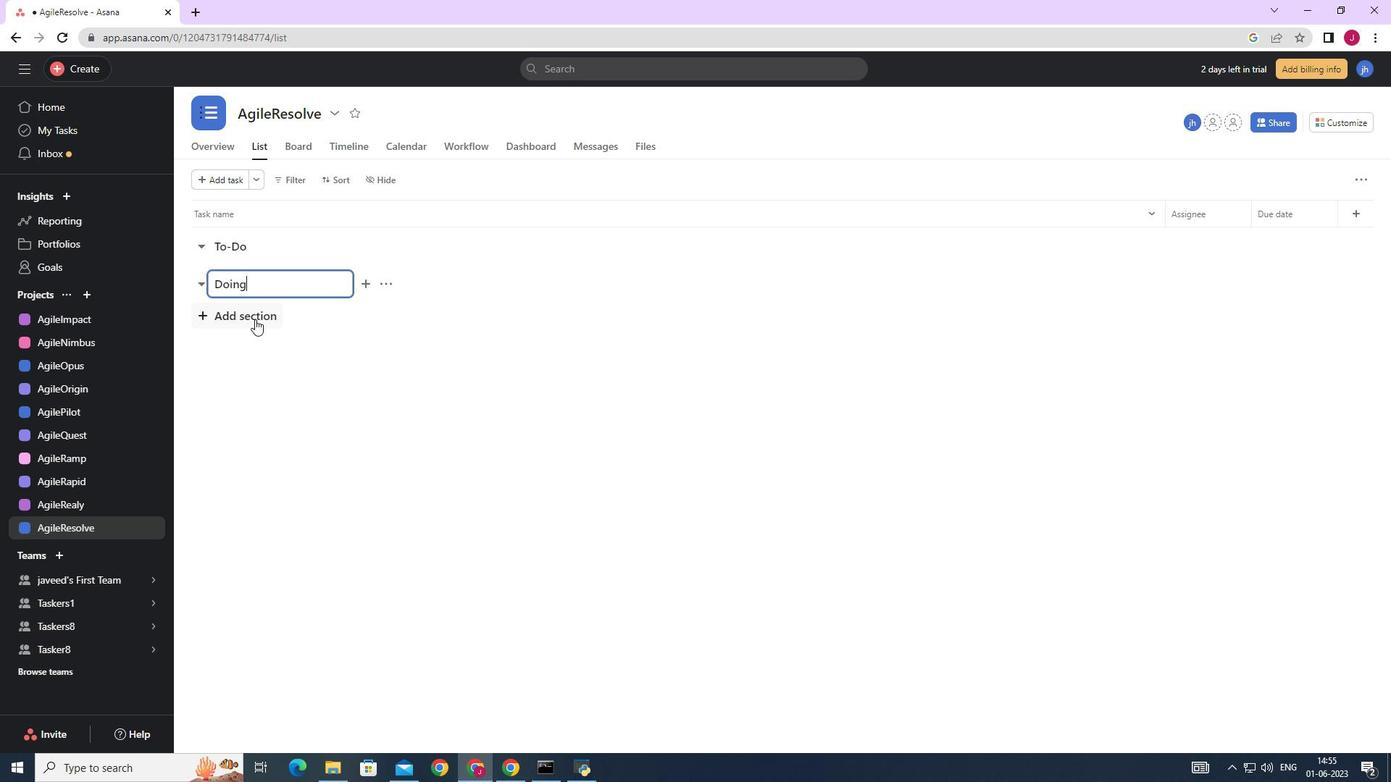 
Action: Key pressed <Key.caps_lock>D<Key.caps_lock>one<Key.enter>
Screenshot: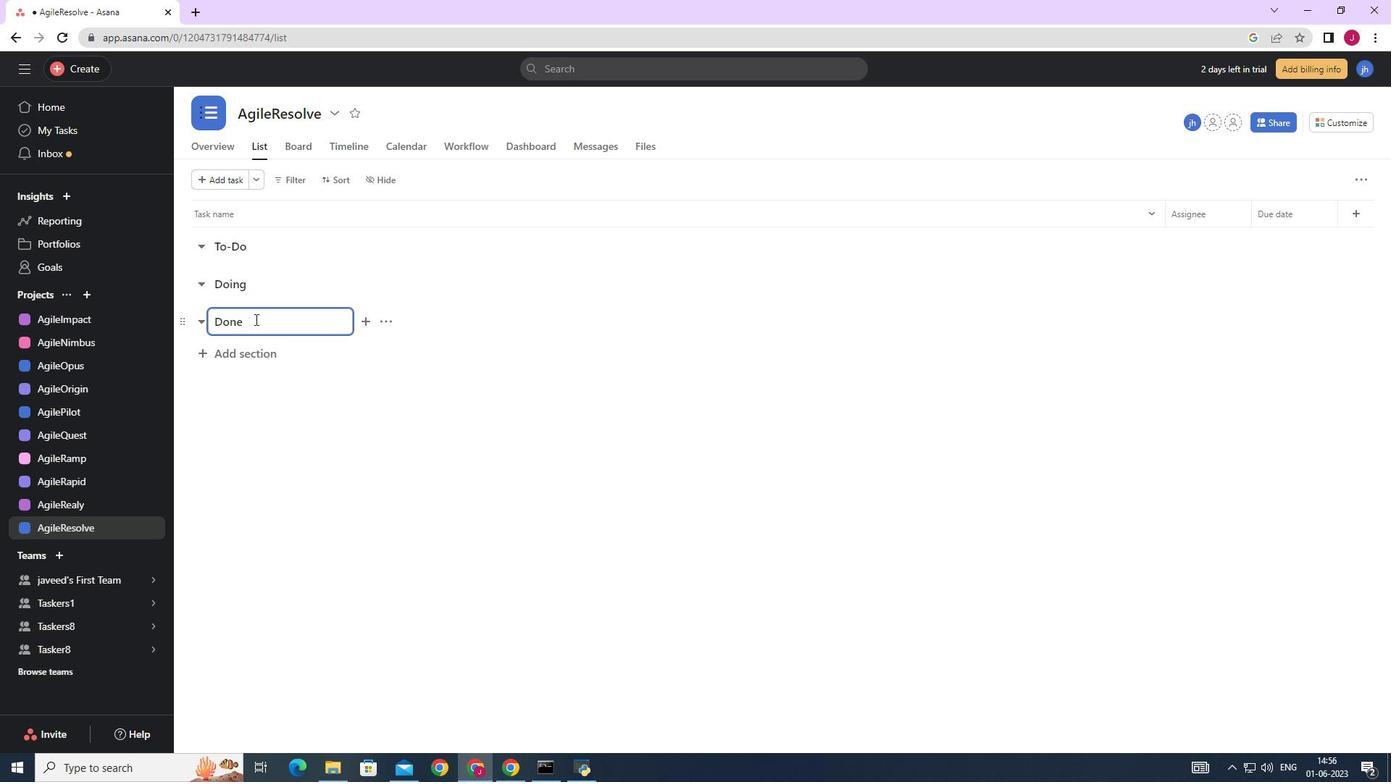 
Action: Mouse moved to (306, 423)
Screenshot: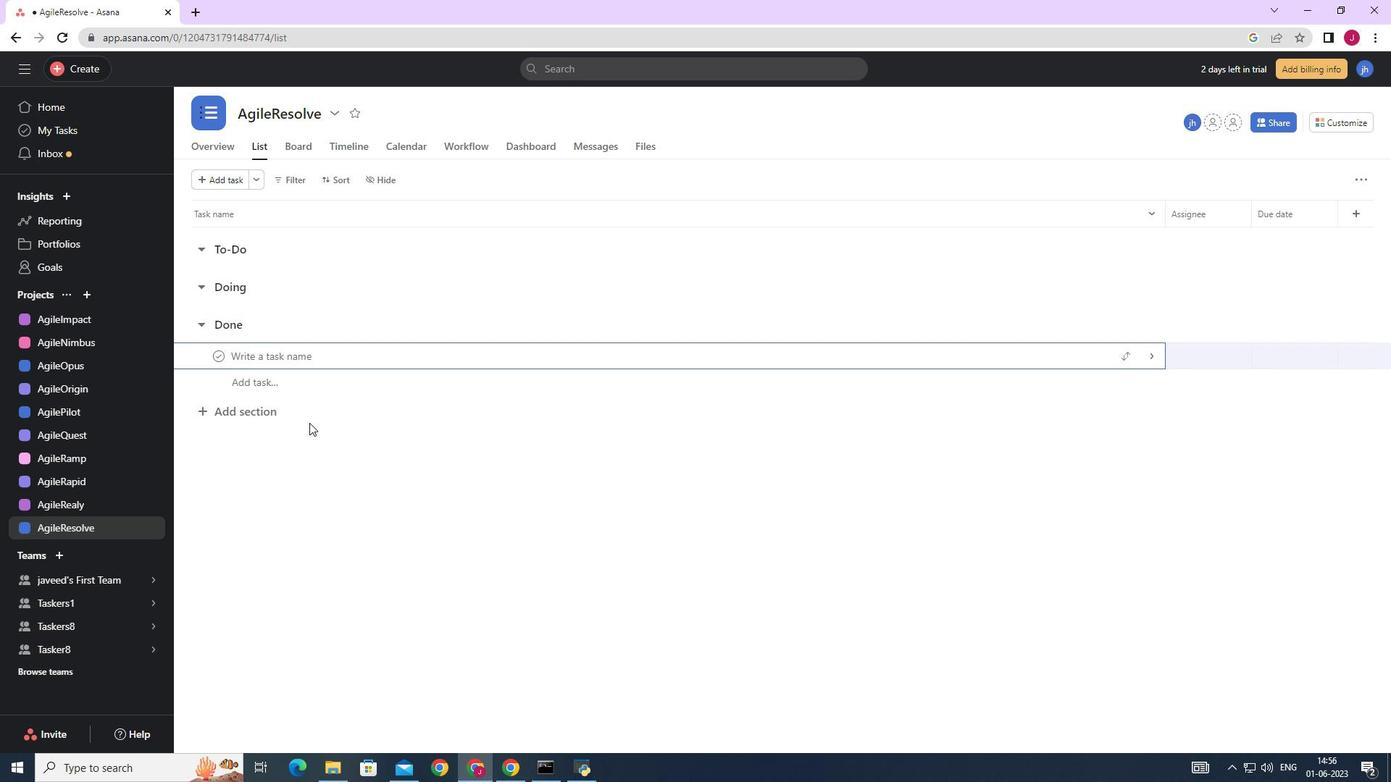 
